 Task: Send an email with the signature Donald Hall with the subject 'Performance review' and the message 'Please let me know if you have any feedback on this proposal.' from softage.1@softage.net to softage.10@softage.net with an attached document Design_document.docx and move the email from Sent Items to the folder Mortgages
Action: Key pressed n
Screenshot: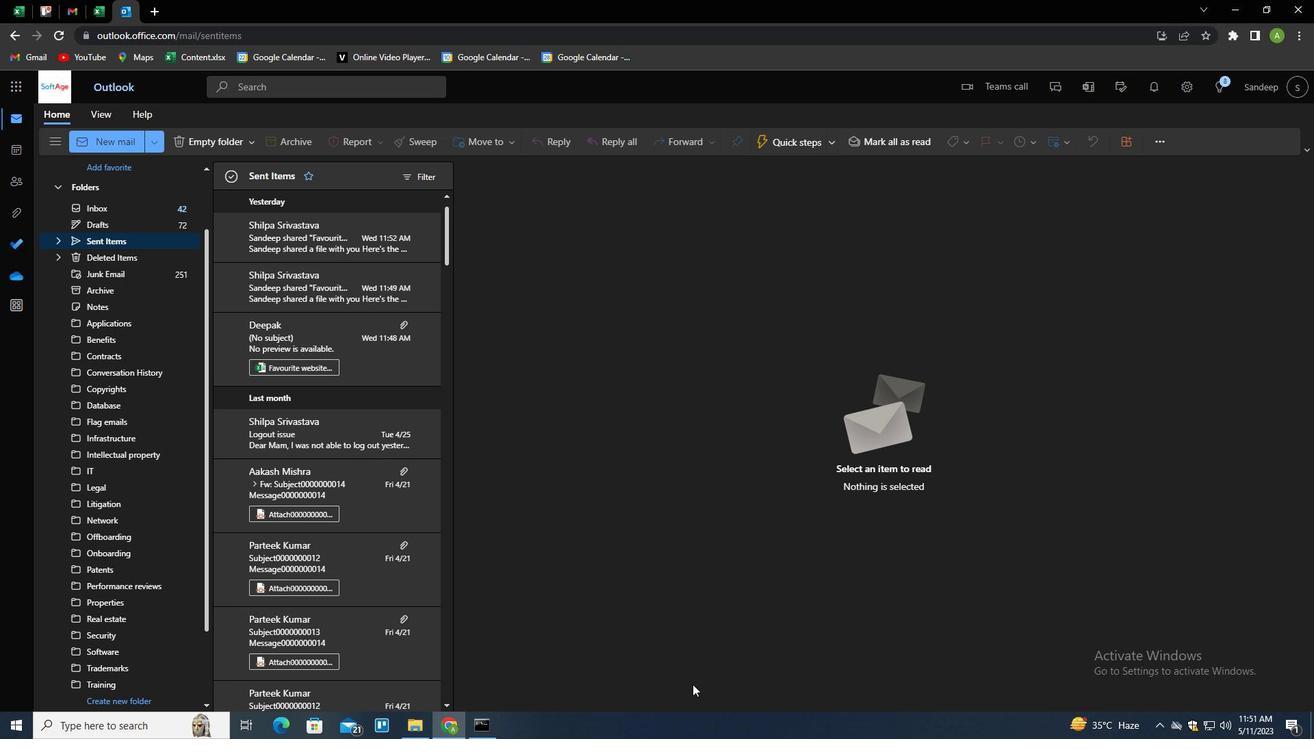 
Action: Mouse moved to (919, 142)
Screenshot: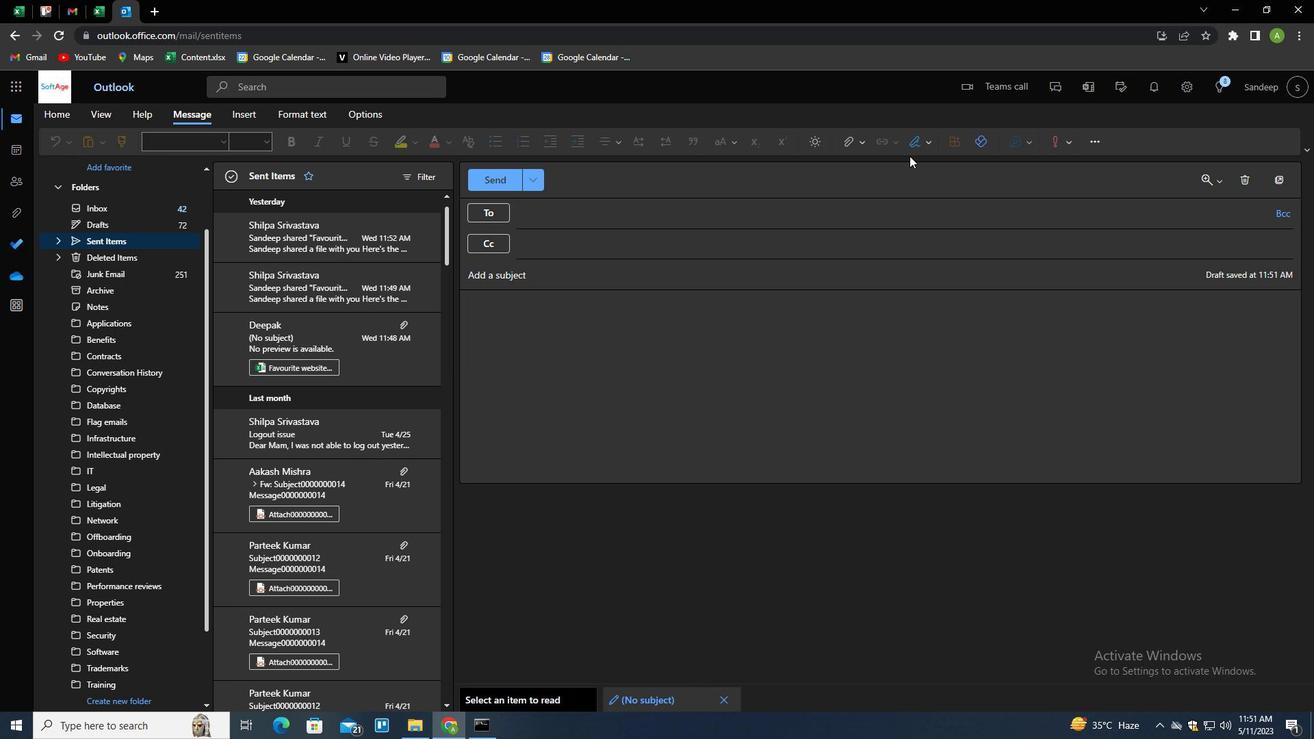 
Action: Mouse pressed left at (919, 142)
Screenshot: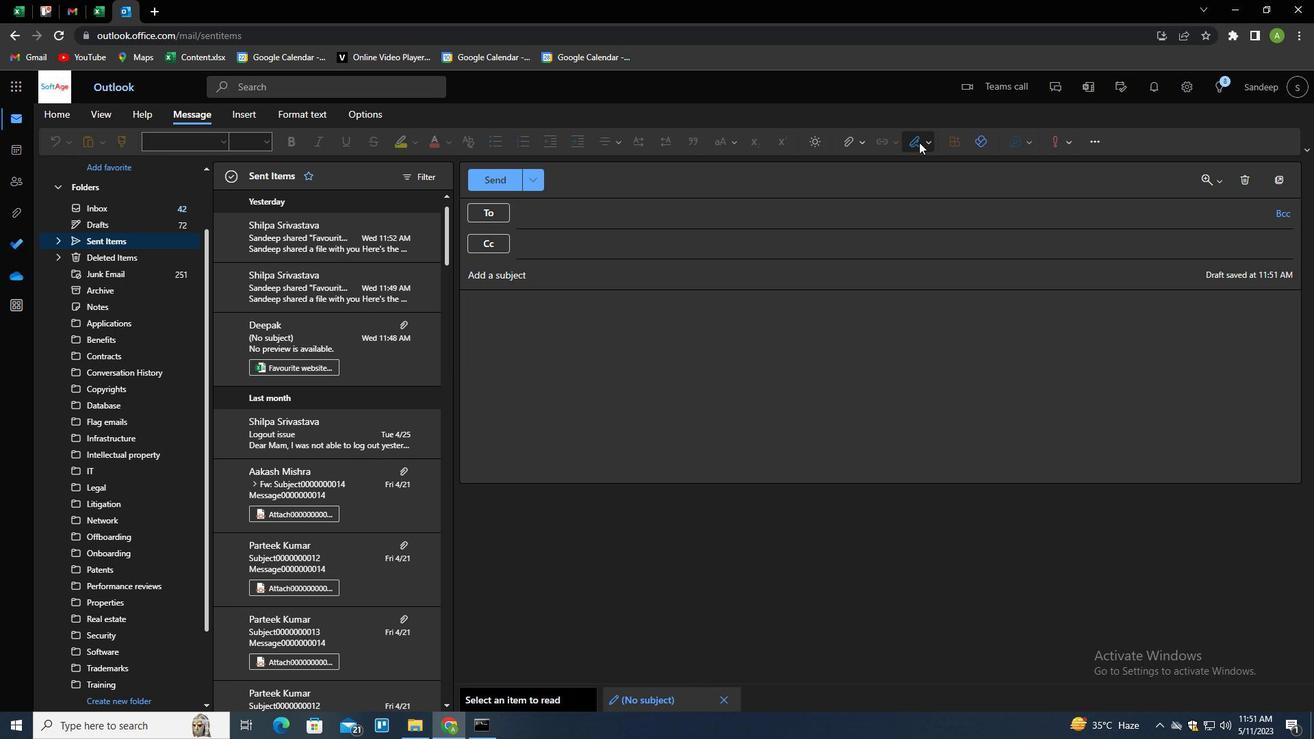 
Action: Mouse moved to (885, 197)
Screenshot: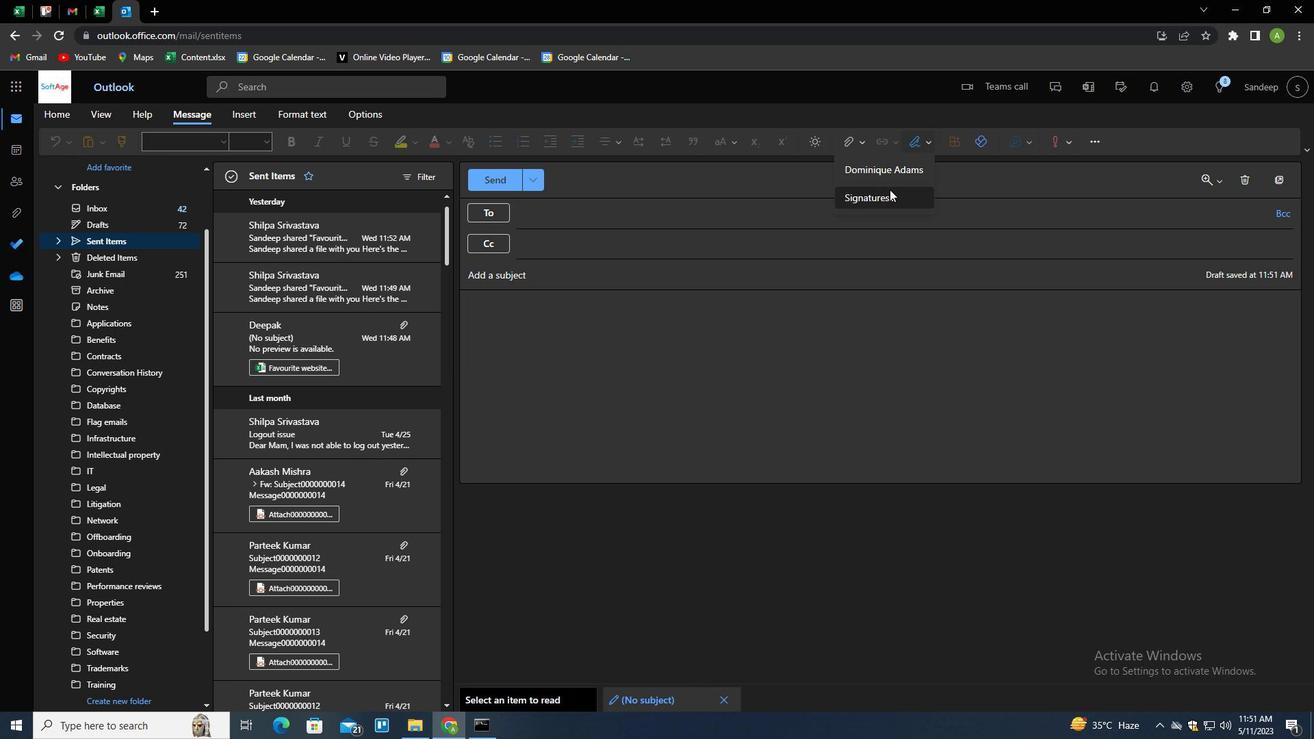 
Action: Mouse pressed left at (885, 197)
Screenshot: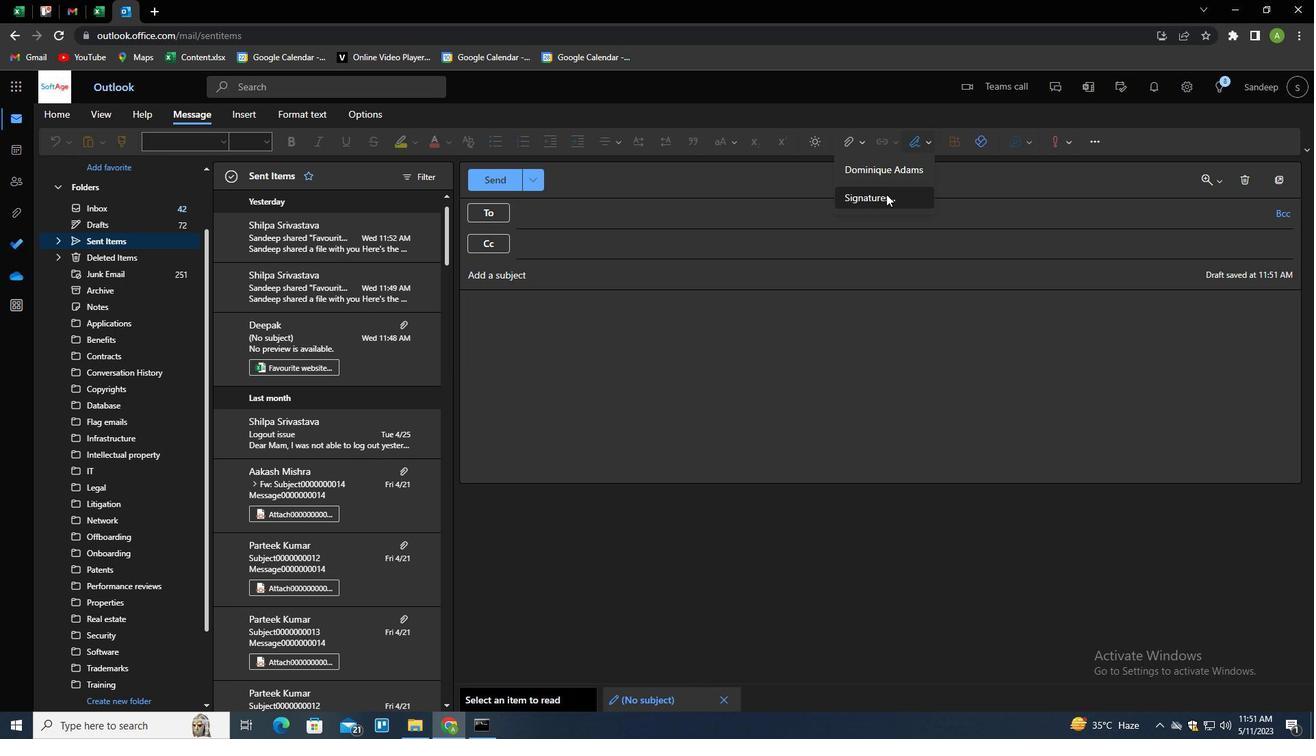 
Action: Mouse moved to (945, 253)
Screenshot: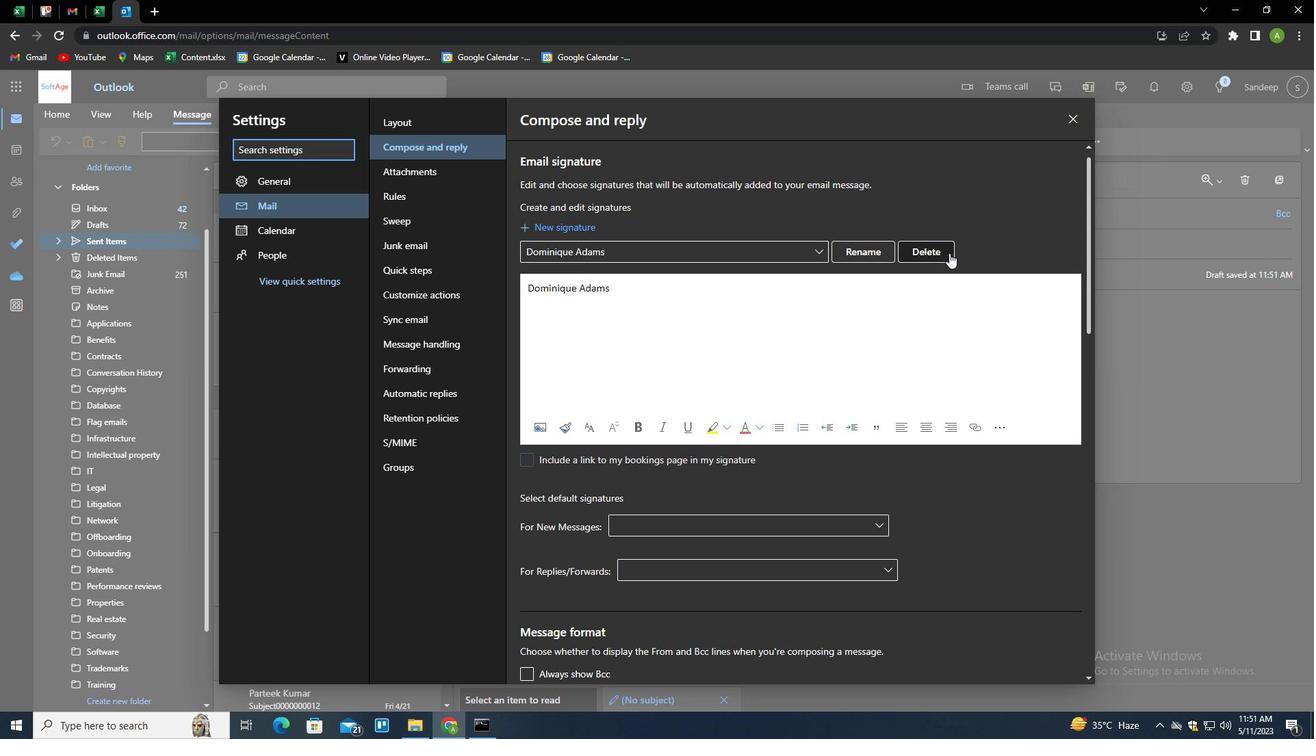 
Action: Mouse pressed left at (945, 253)
Screenshot: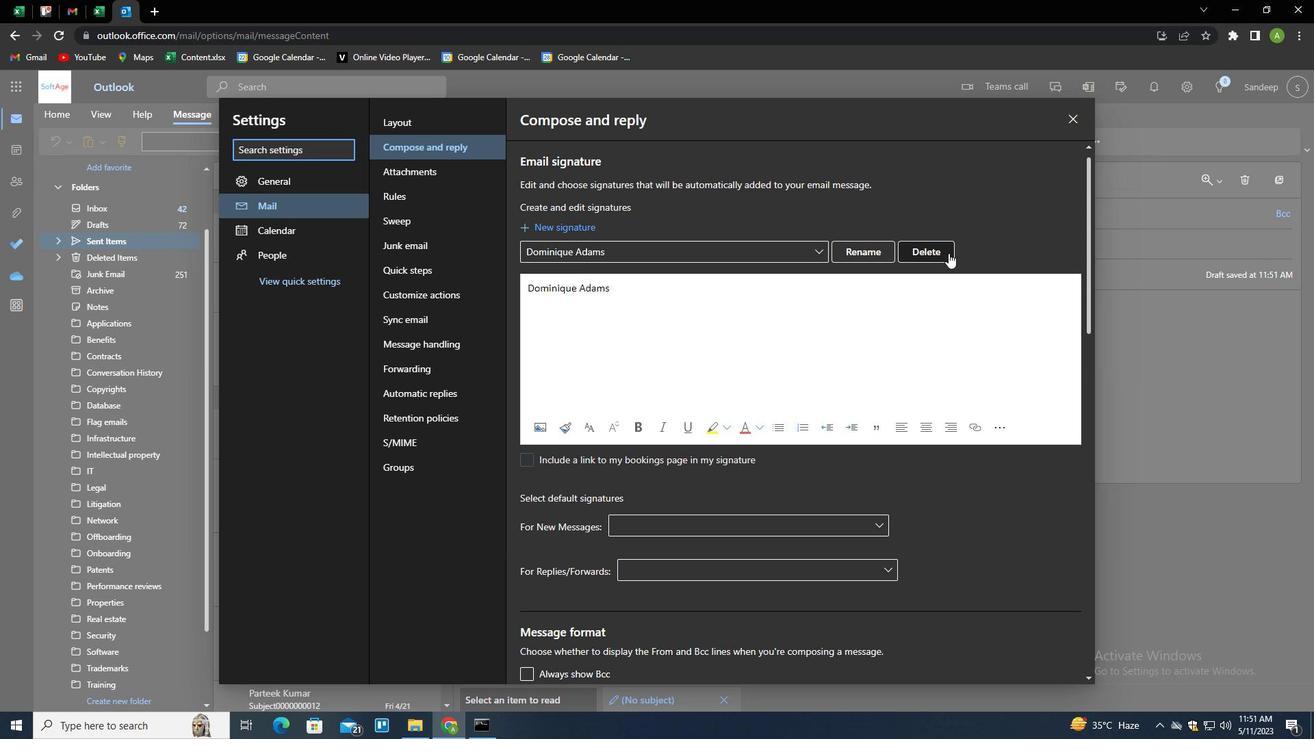 
Action: Mouse moved to (914, 253)
Screenshot: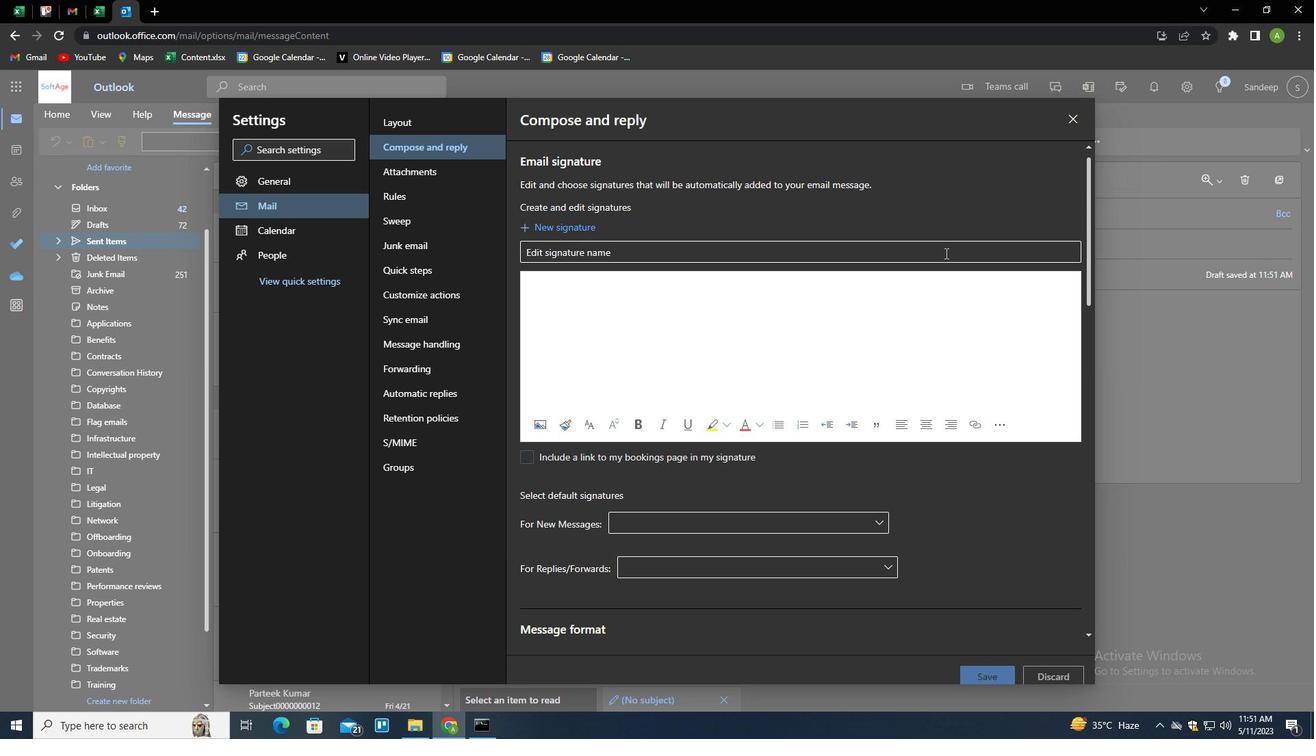 
Action: Mouse pressed left at (914, 253)
Screenshot: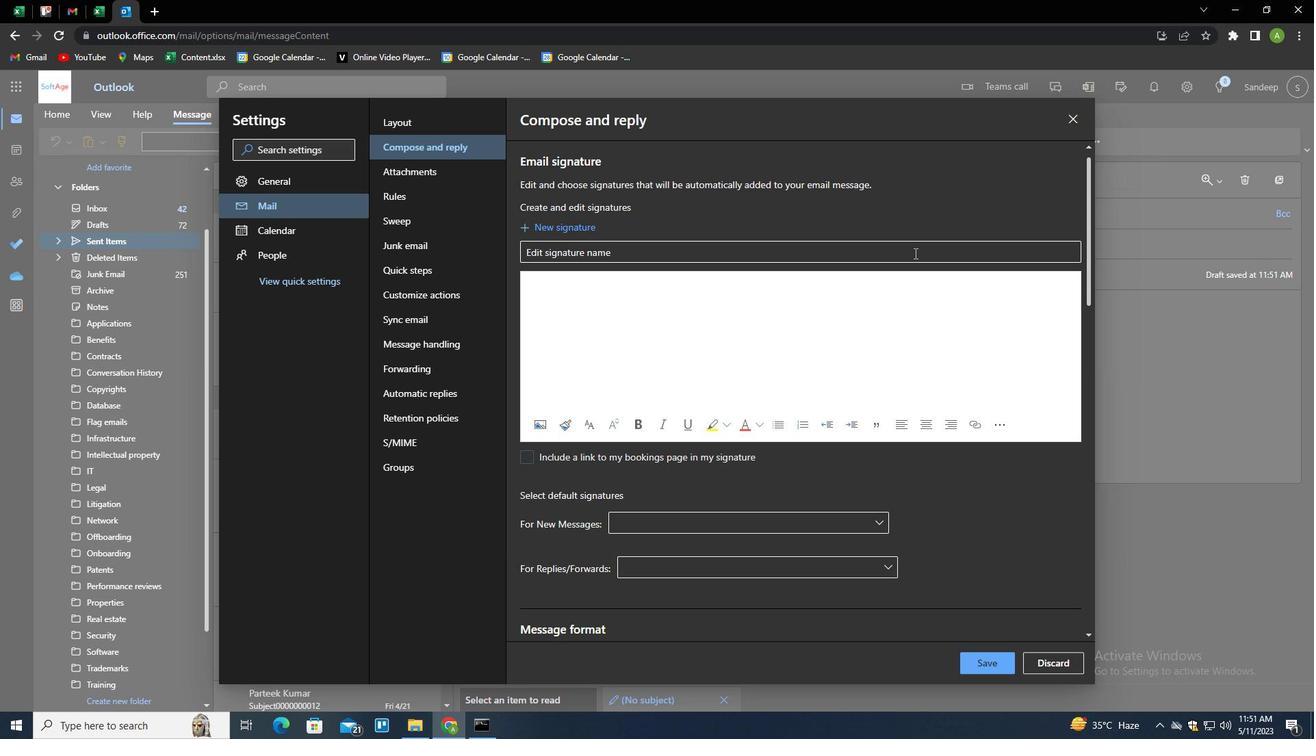 
Action: Key pressed <Key.shift>DONALD<Key.space><Key.shift>HALL<Key.tab><Key.shift>DONALD<Key.space><Key.shift>HALL<Key.backspace><Key.backspace><Key.backspace><Key.backspace><Key.shift>HALL
Screenshot: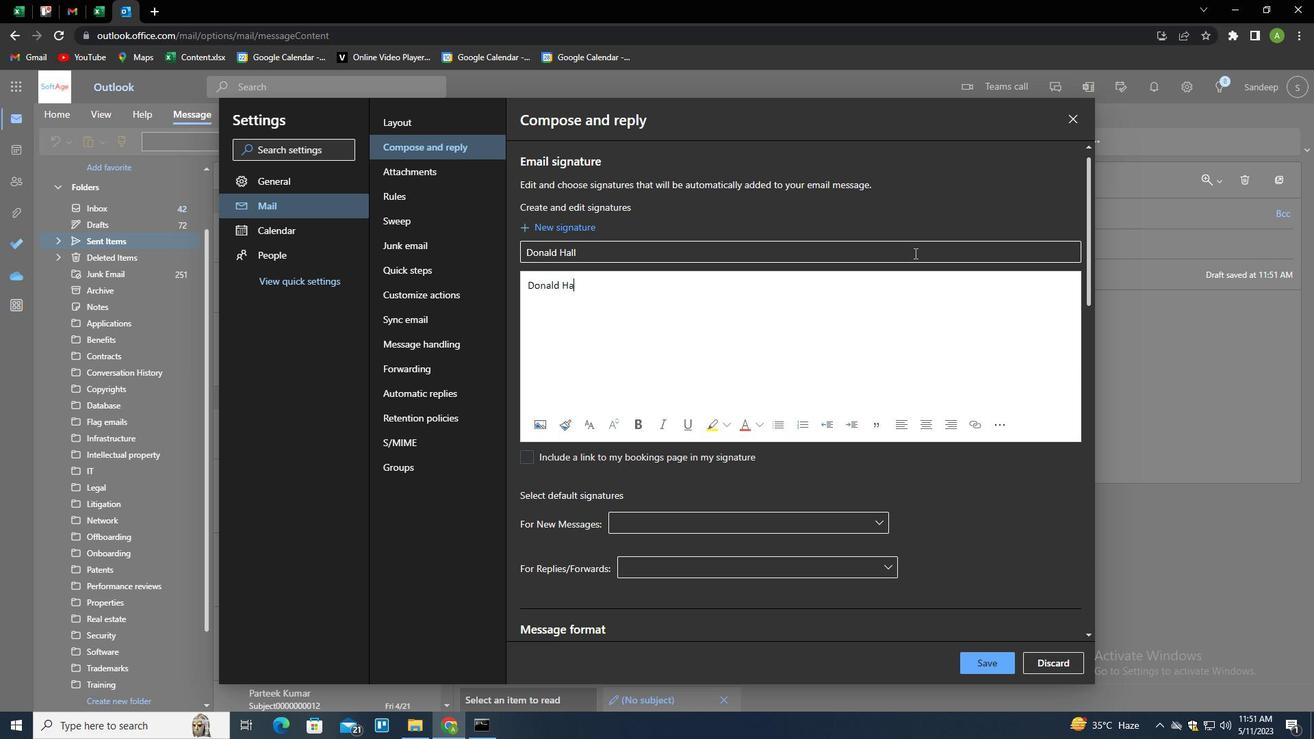 
Action: Mouse moved to (983, 657)
Screenshot: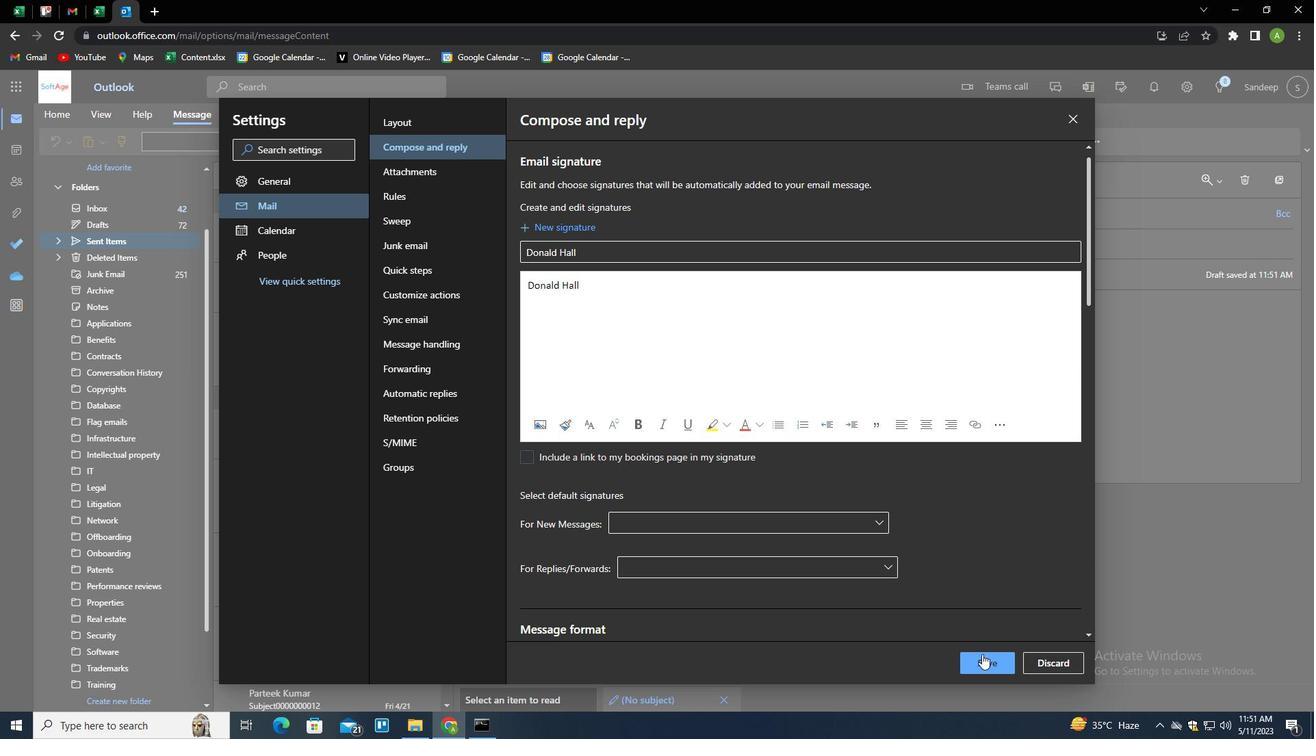 
Action: Mouse pressed left at (983, 657)
Screenshot: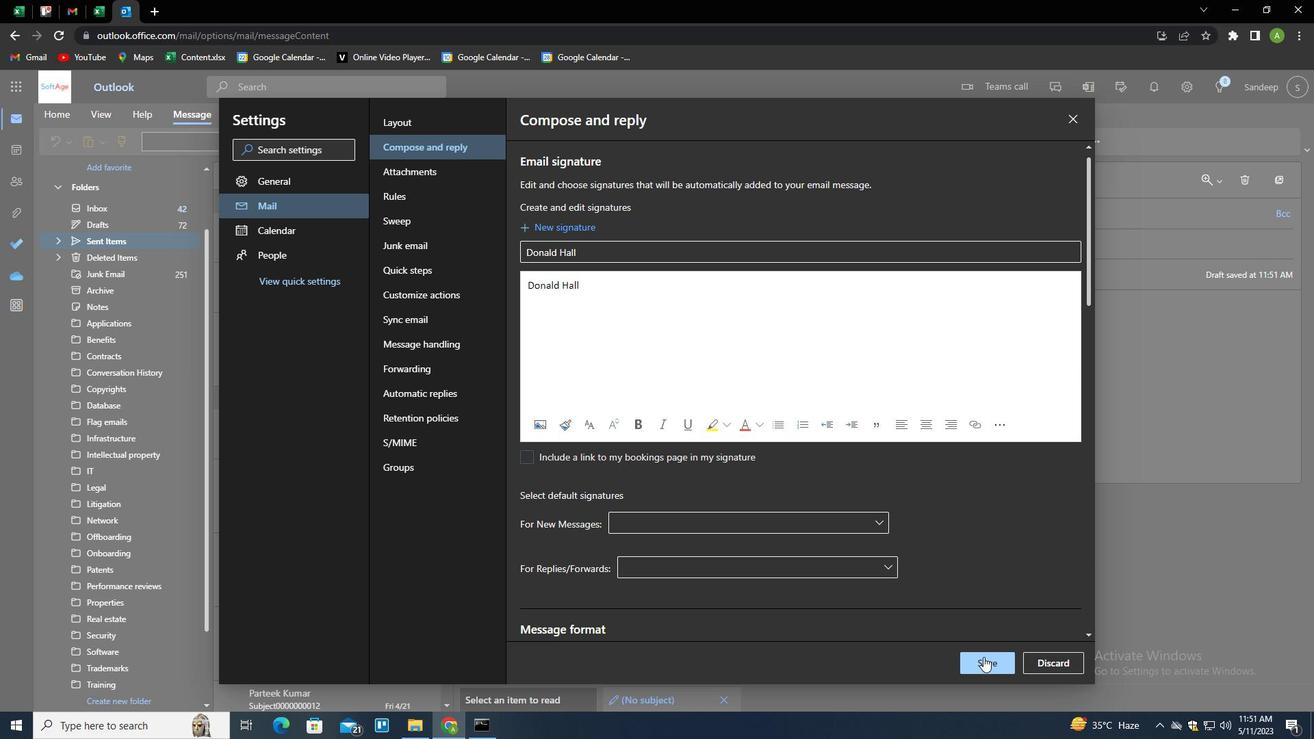 
Action: Mouse moved to (1116, 367)
Screenshot: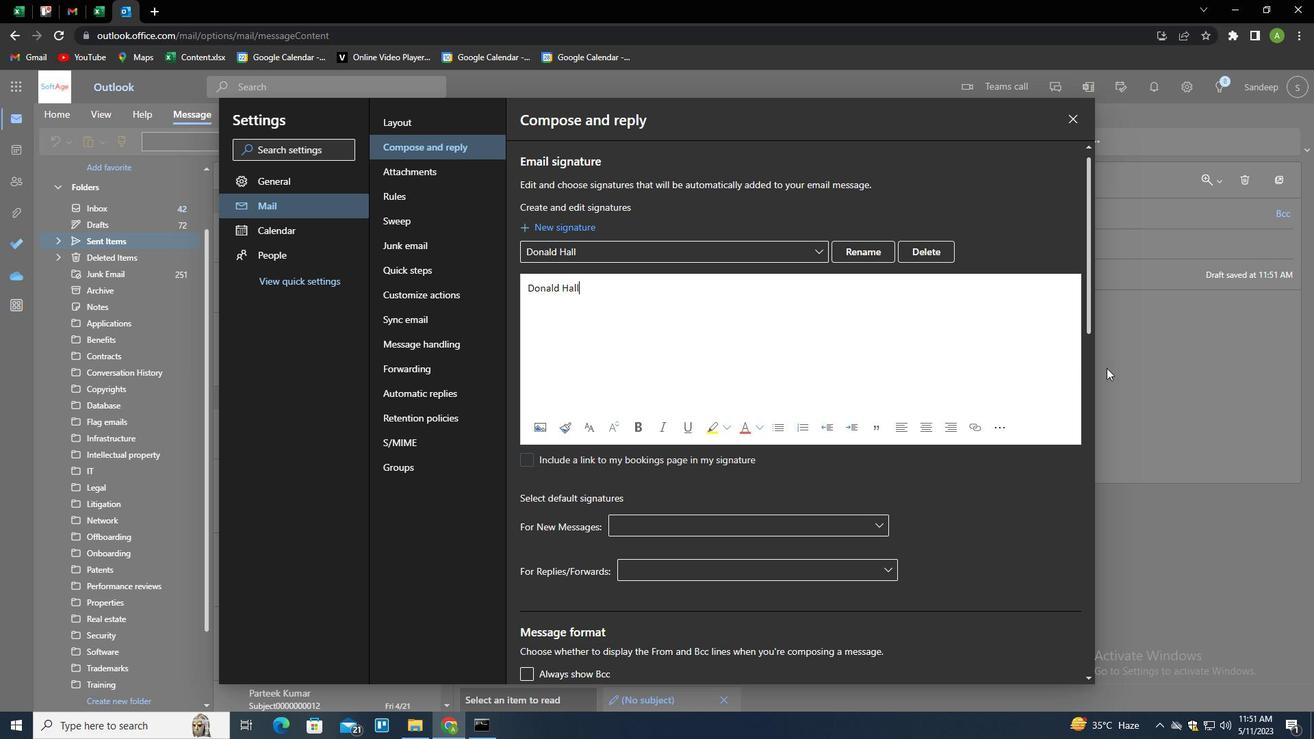 
Action: Mouse pressed left at (1116, 367)
Screenshot: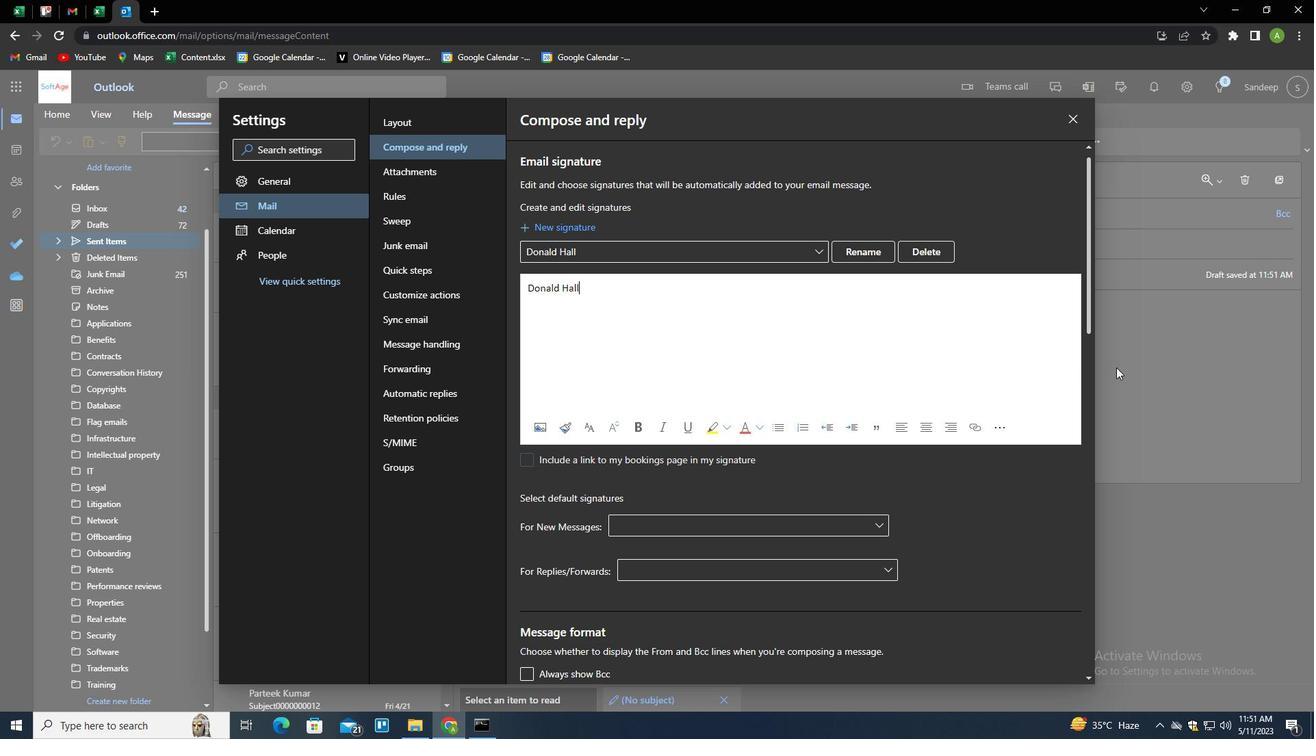 
Action: Mouse moved to (923, 149)
Screenshot: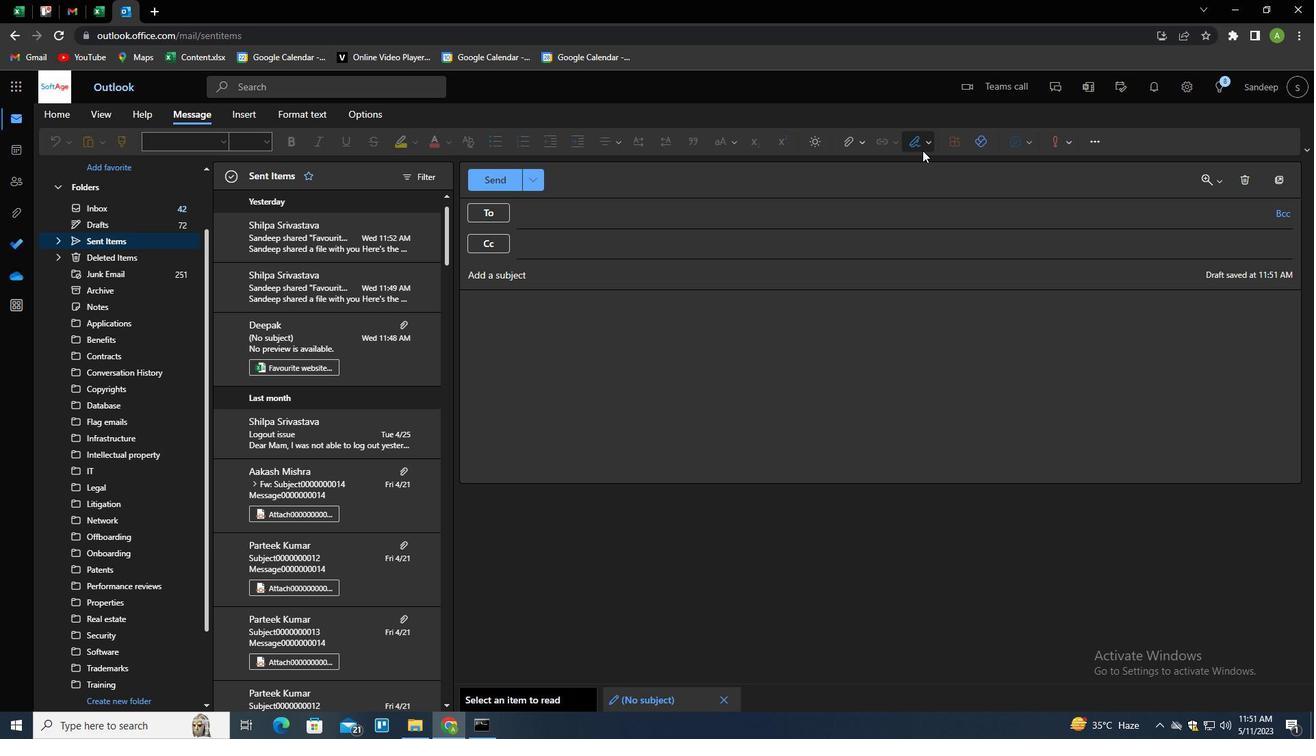 
Action: Mouse pressed left at (923, 149)
Screenshot: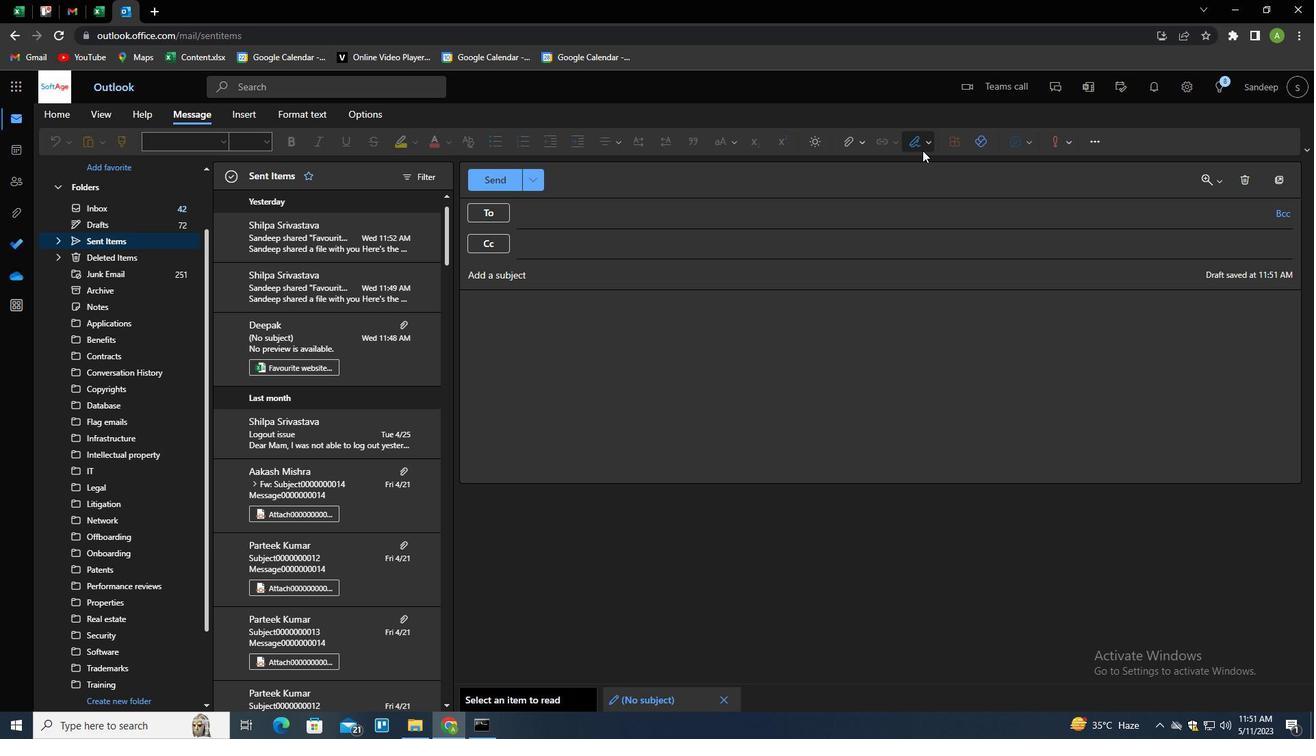 
Action: Mouse moved to (911, 166)
Screenshot: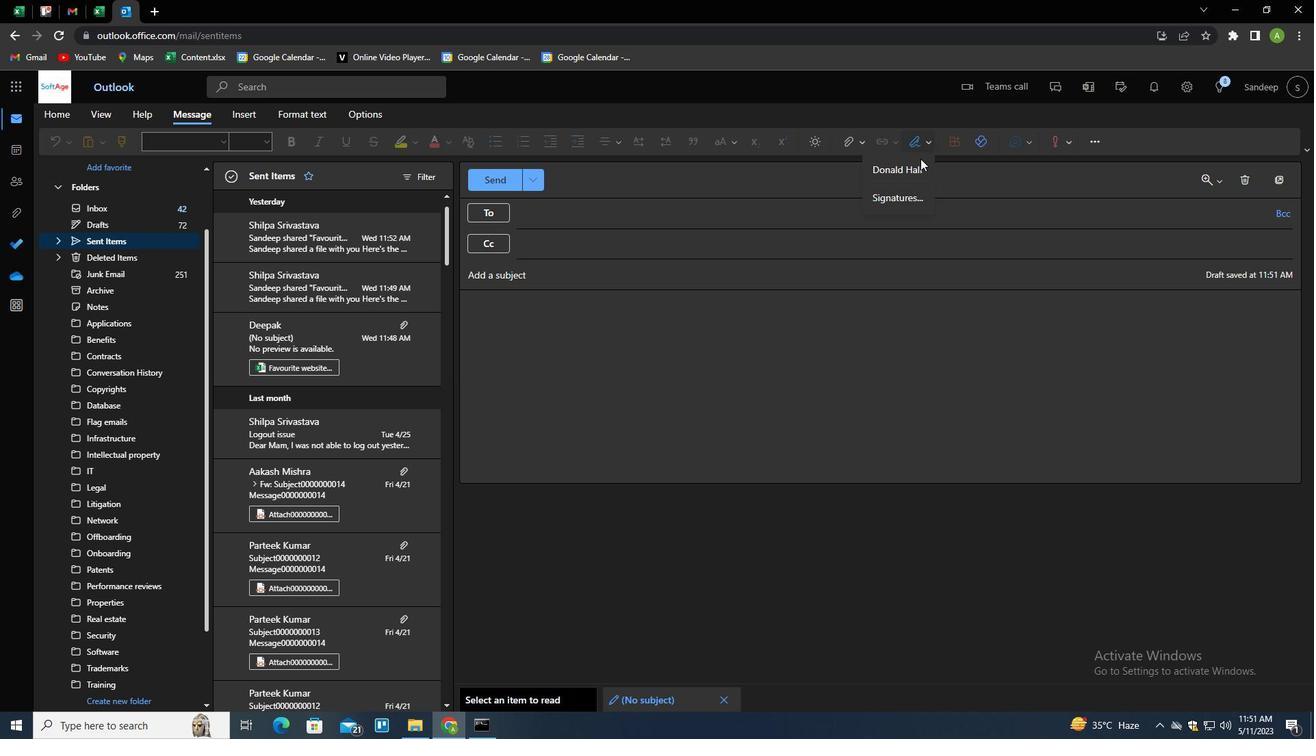 
Action: Mouse pressed left at (911, 166)
Screenshot: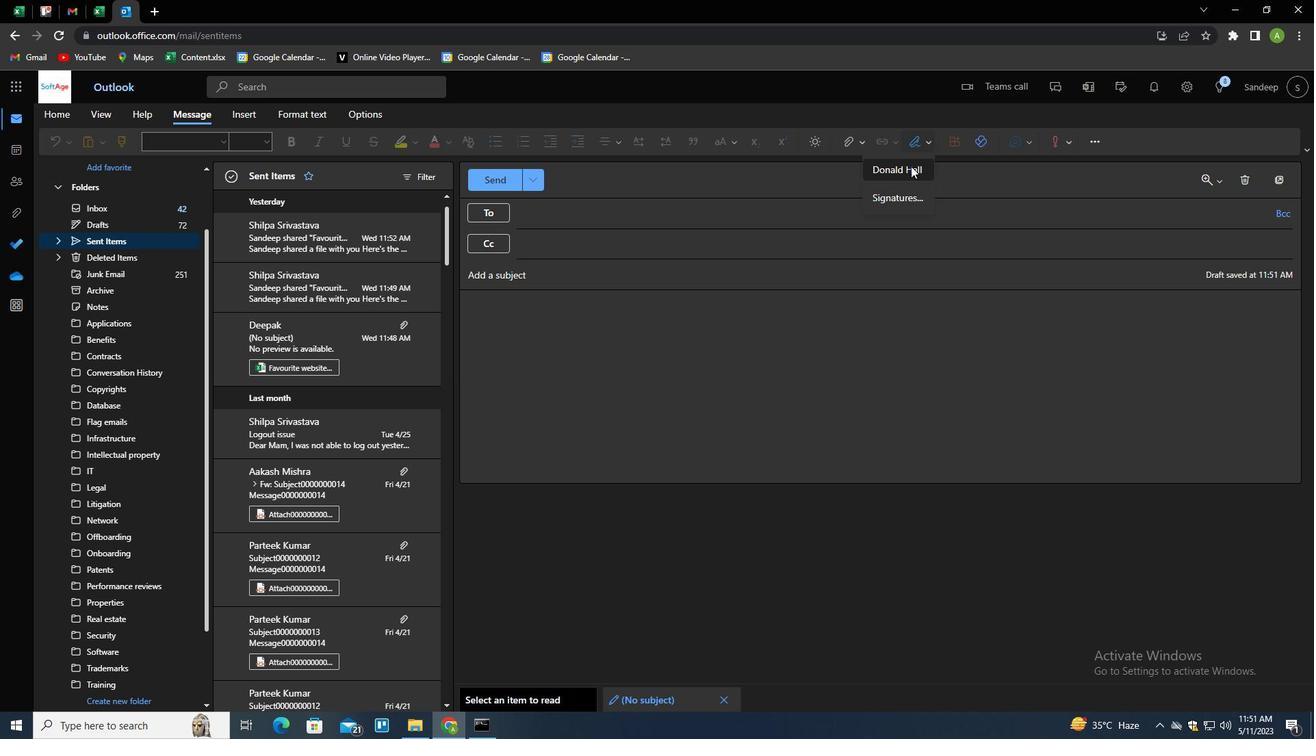 
Action: Mouse moved to (586, 274)
Screenshot: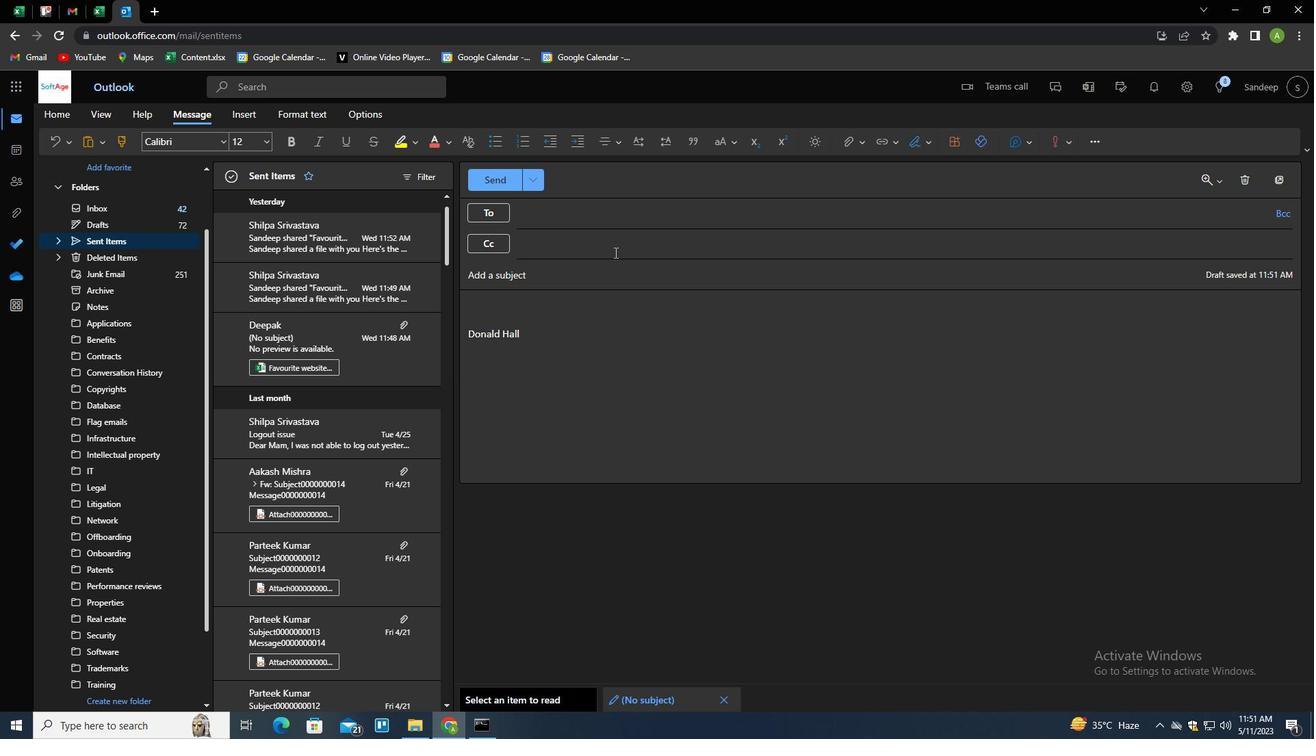 
Action: Mouse pressed left at (586, 274)
Screenshot: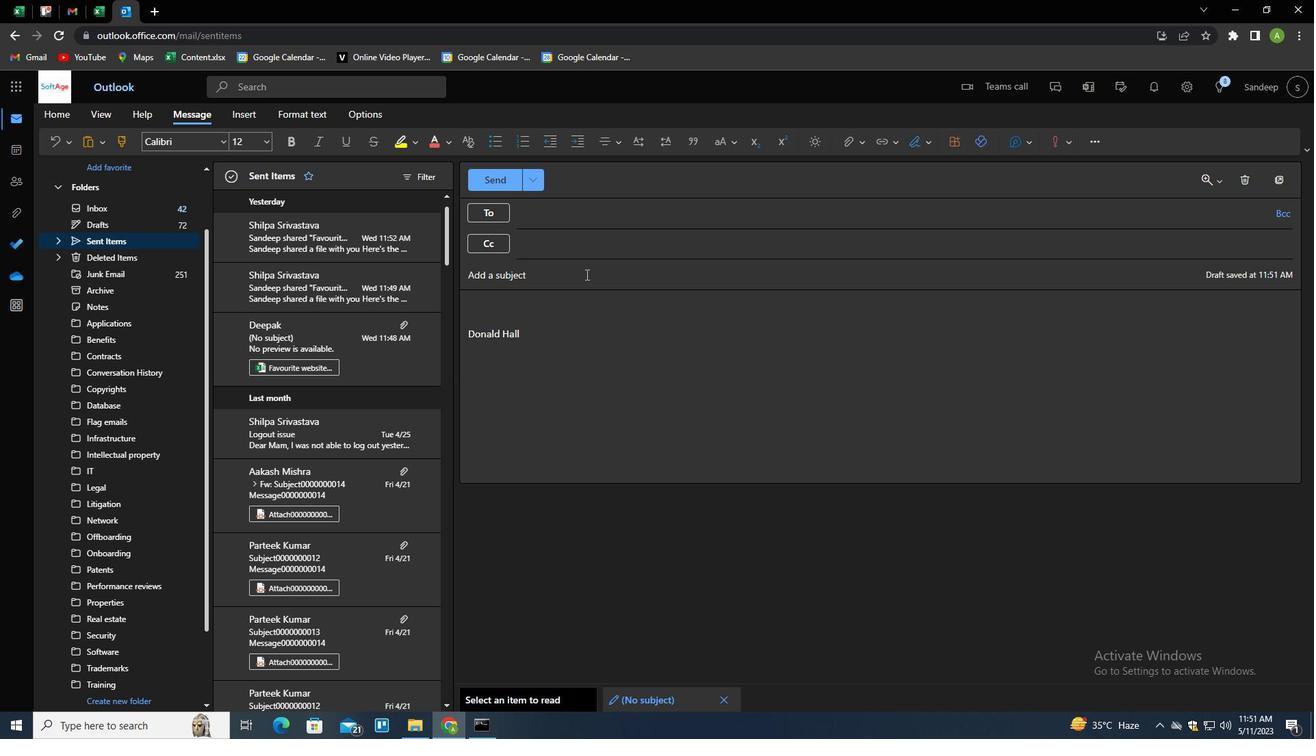 
Action: Key pressed <Key.shift>PERFORMANCE<Key.space>REVIEW
Screenshot: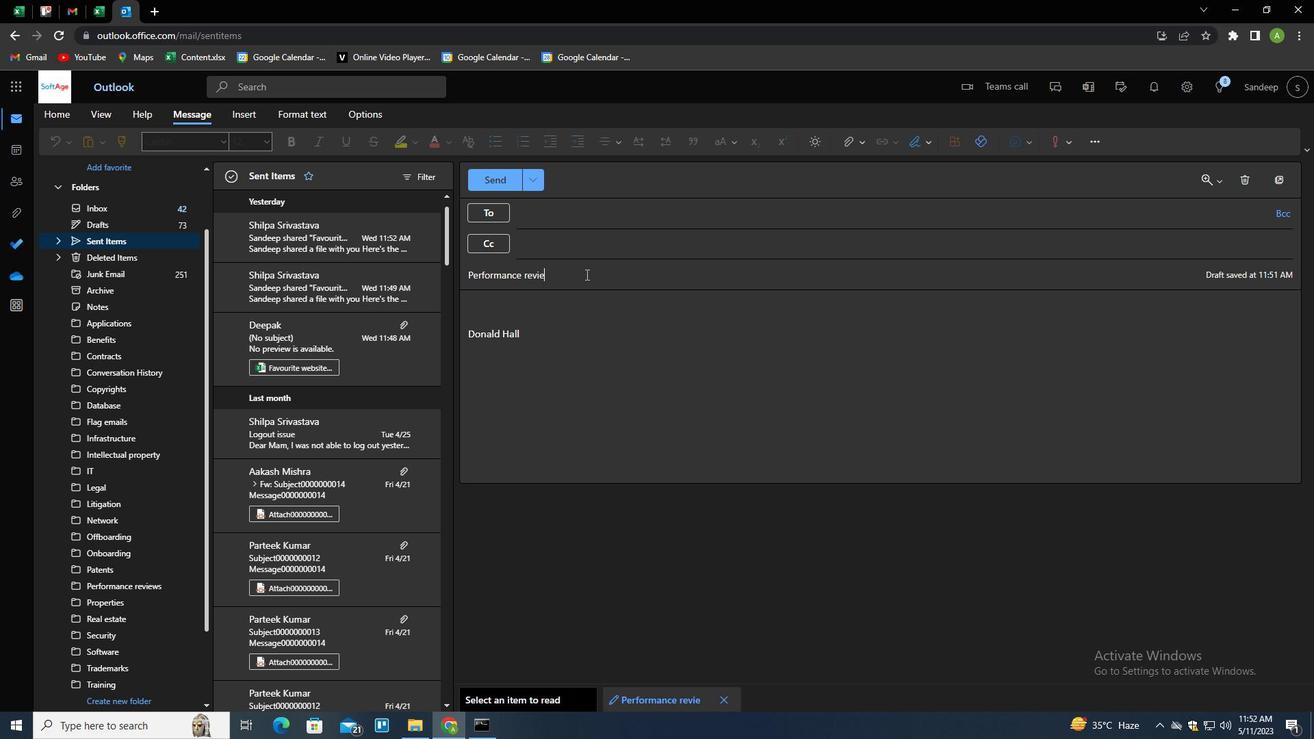 
Action: Mouse moved to (558, 336)
Screenshot: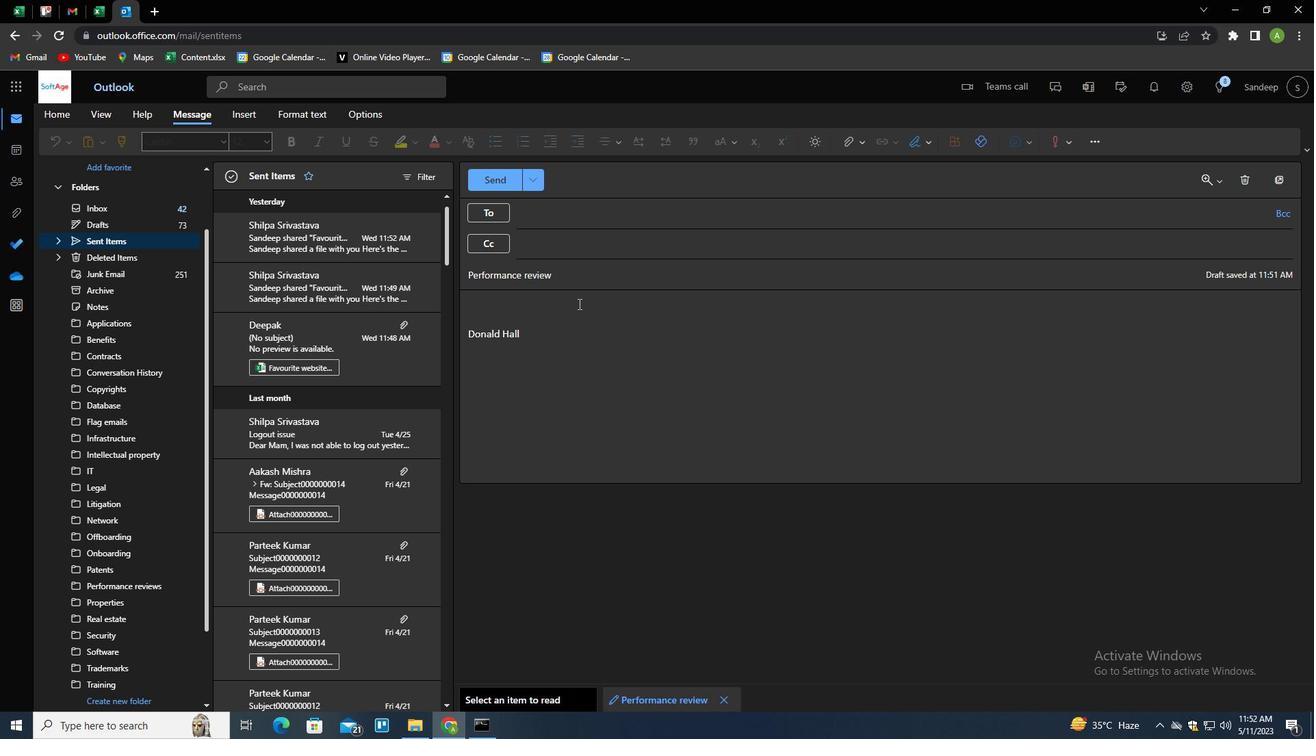 
Action: Mouse pressed left at (558, 336)
Screenshot: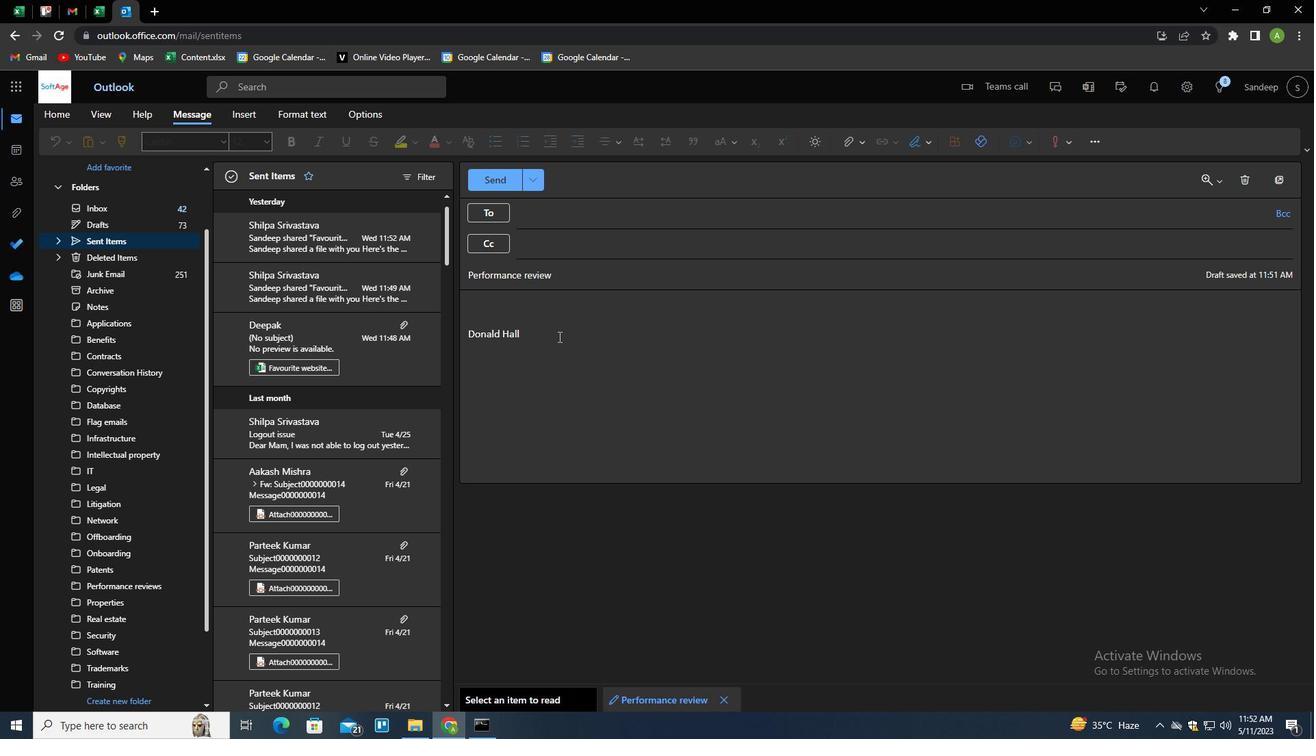 
Action: Mouse moved to (558, 336)
Screenshot: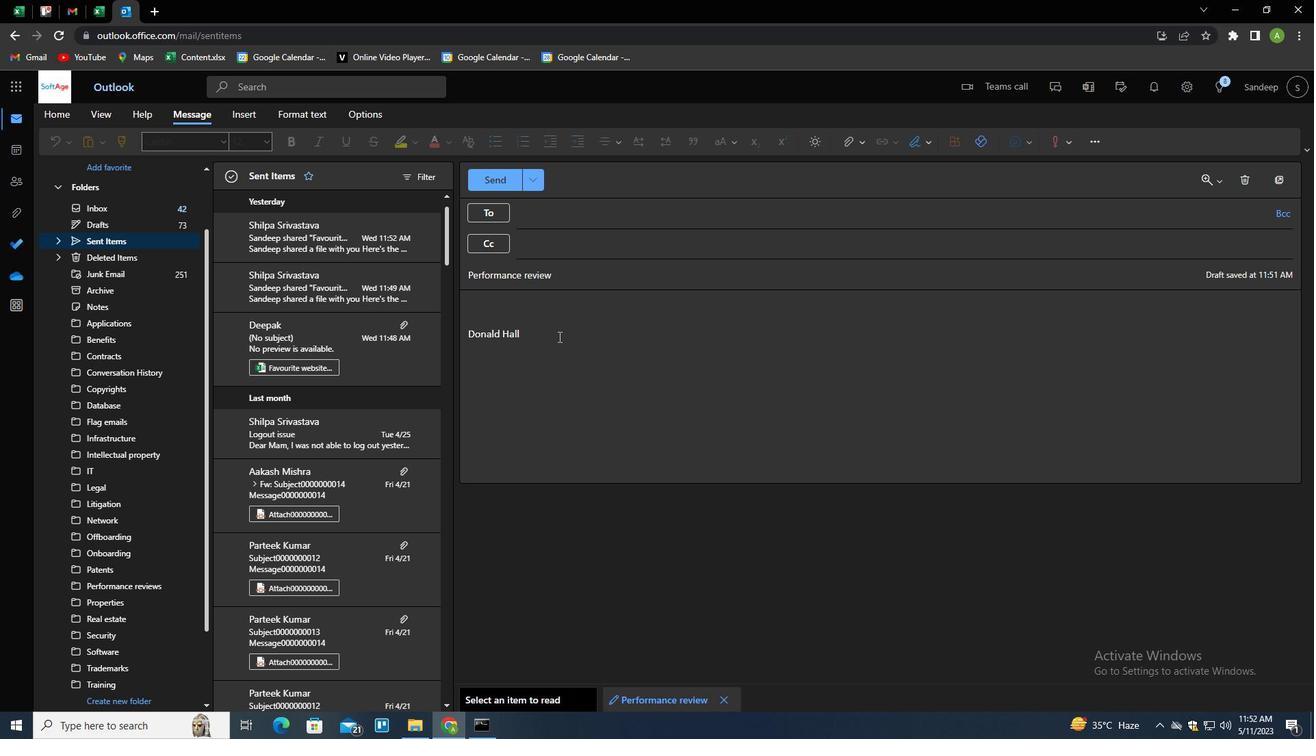 
Action: Key pressed <Key.enter><Key.shift>PLEASE<Key.space>LET<Key.space>ME<Key.space>KNOW<Key.space>IF<Key.space>YOU<Key.space>HAVE<Key.space>ANY<Key.space>D<Key.backspace>FEEDBACK<Key.space>ON<Key.space>THIS<Key.space>PROPOSAL.
Screenshot: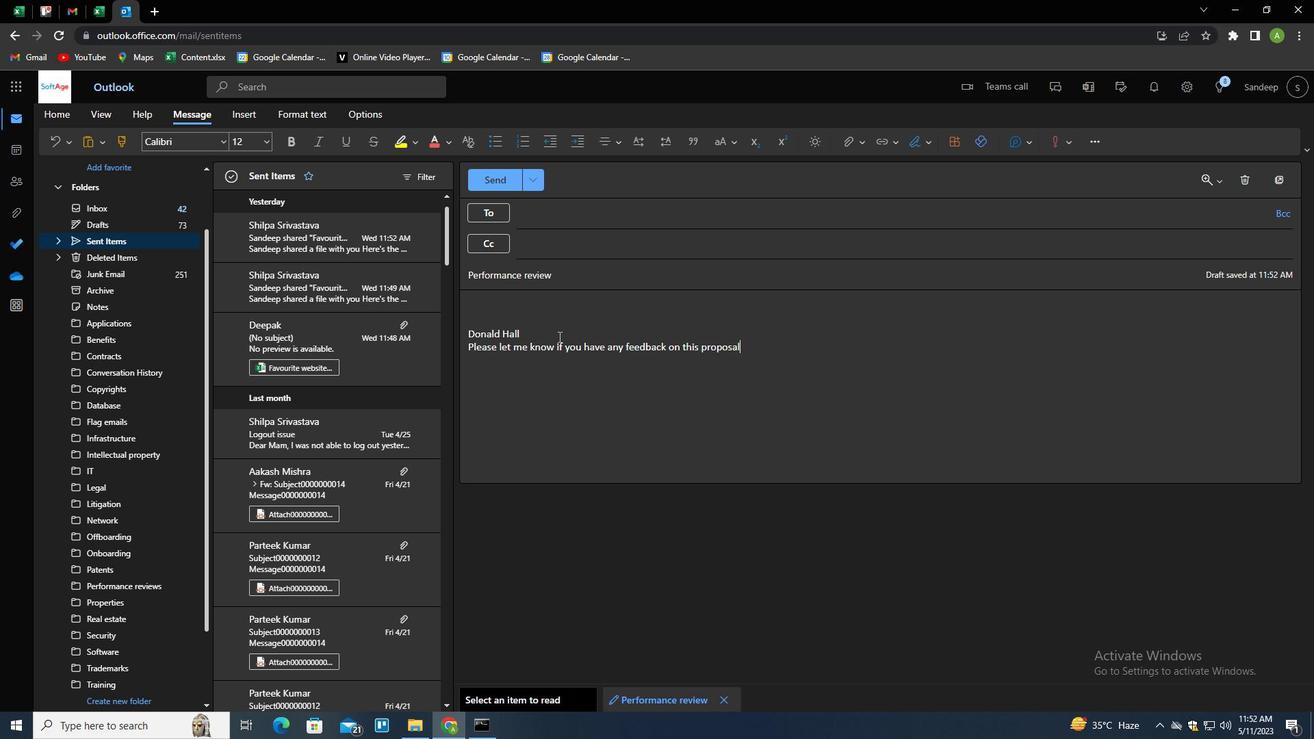 
Action: Mouse moved to (563, 216)
Screenshot: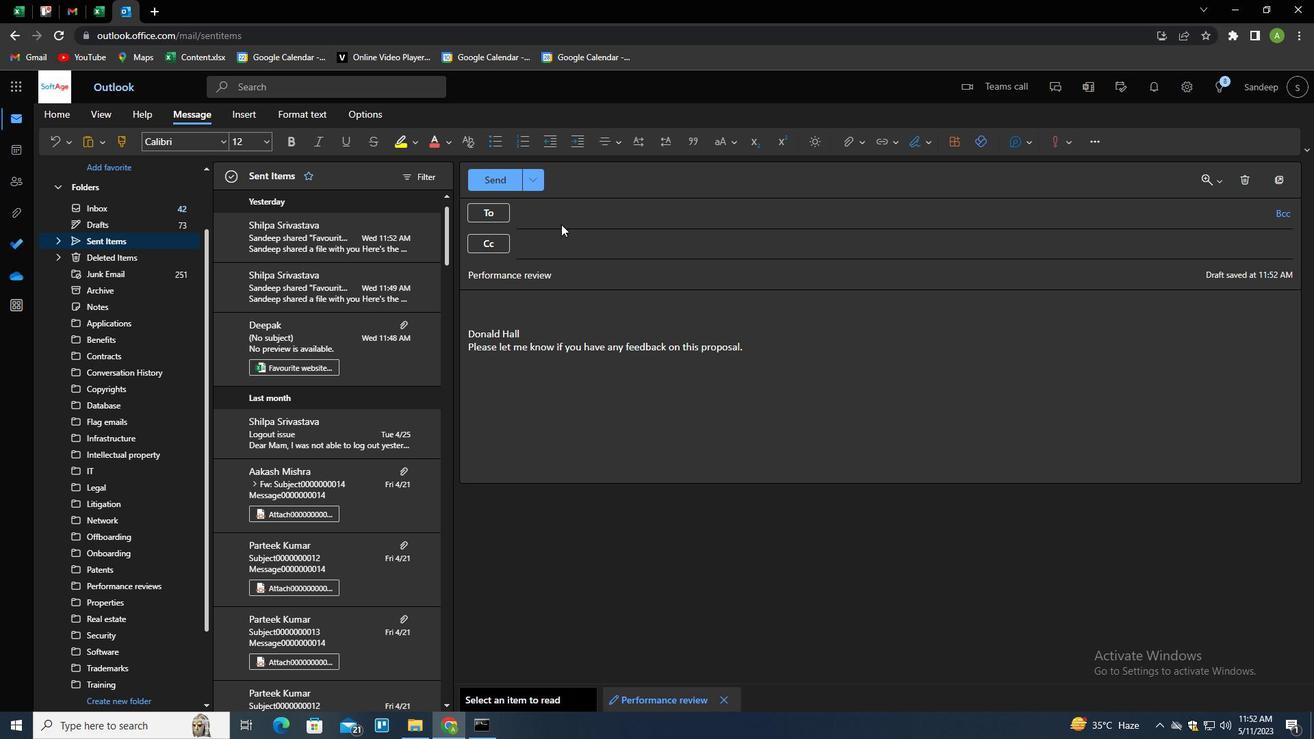 
Action: Mouse pressed left at (563, 216)
Screenshot: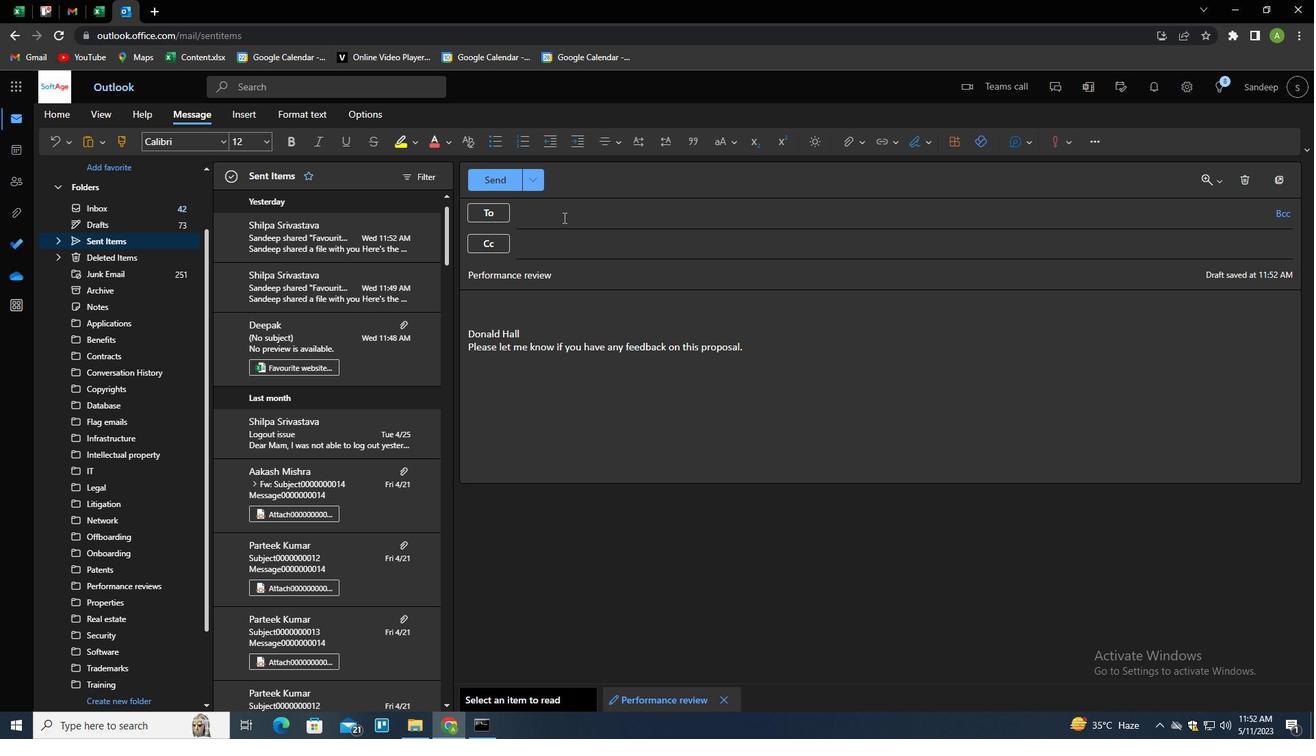 
Action: Key pressed SOFTAGE.10SOFTA<Key.backspace><Key.backspace><Key.backspace><Key.backspace><Key.backspace><Key.shift>@SOFTAGE.NET<Key.enter>
Screenshot: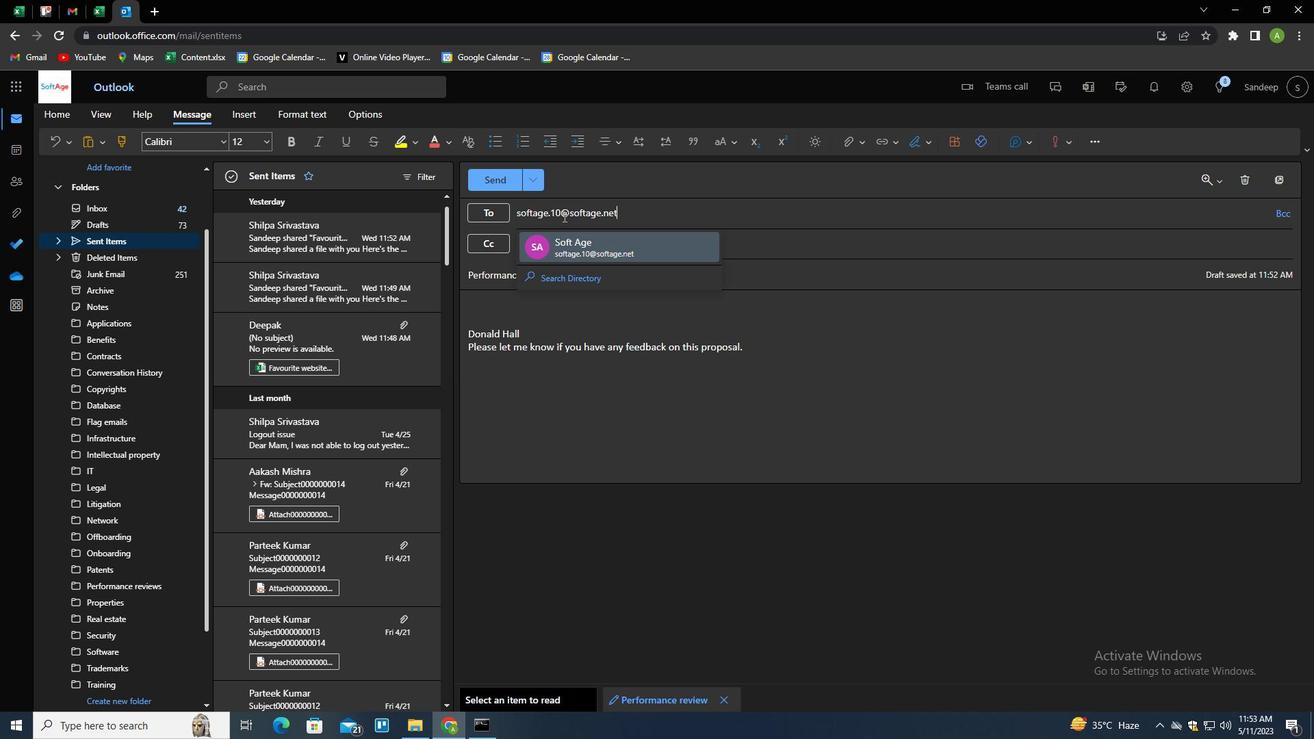 
Action: Mouse scrolled (563, 215) with delta (0, 0)
Screenshot: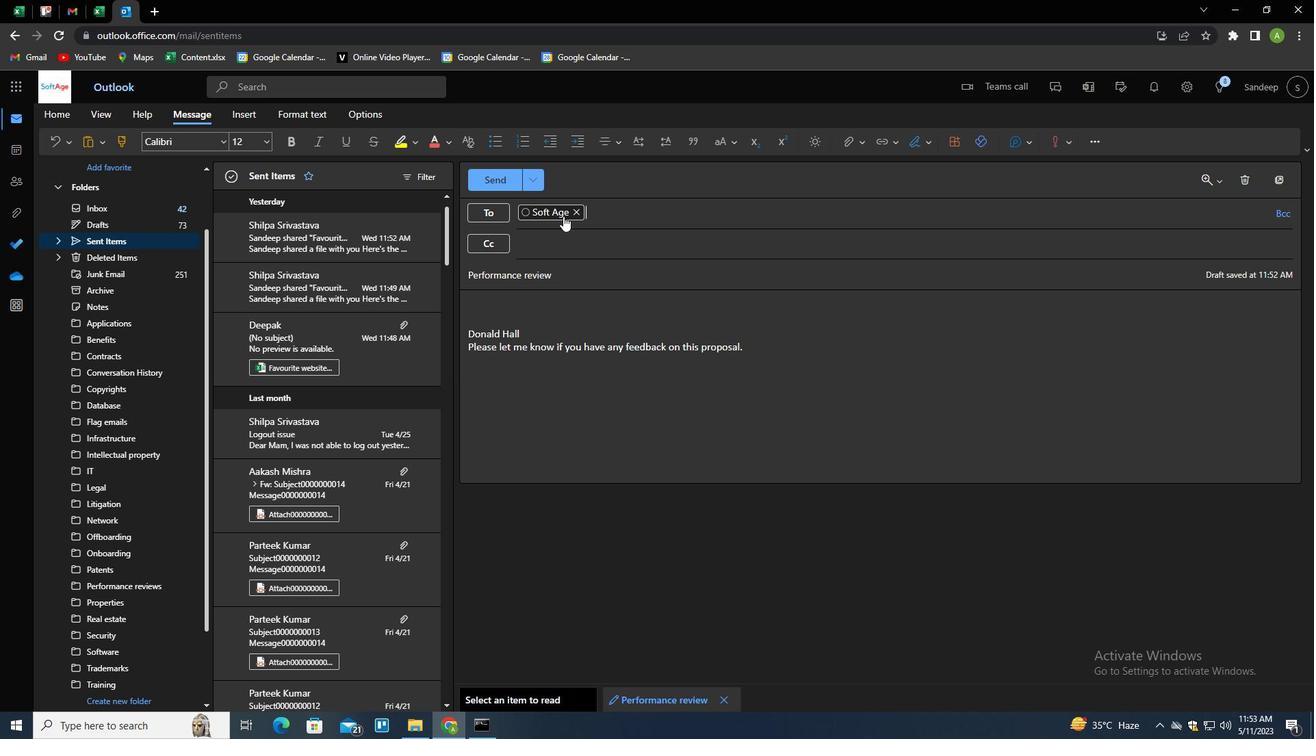 
Action: Mouse scrolled (563, 215) with delta (0, 0)
Screenshot: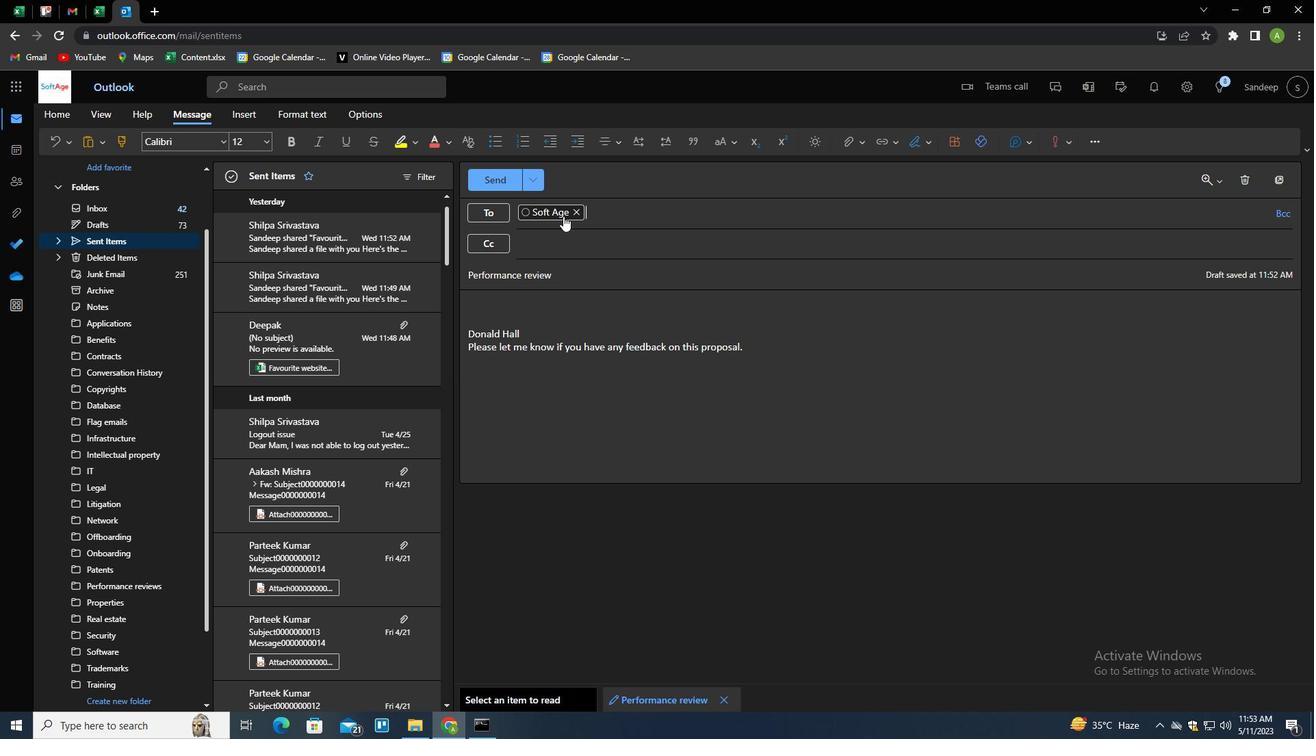 
Action: Mouse moved to (853, 144)
Screenshot: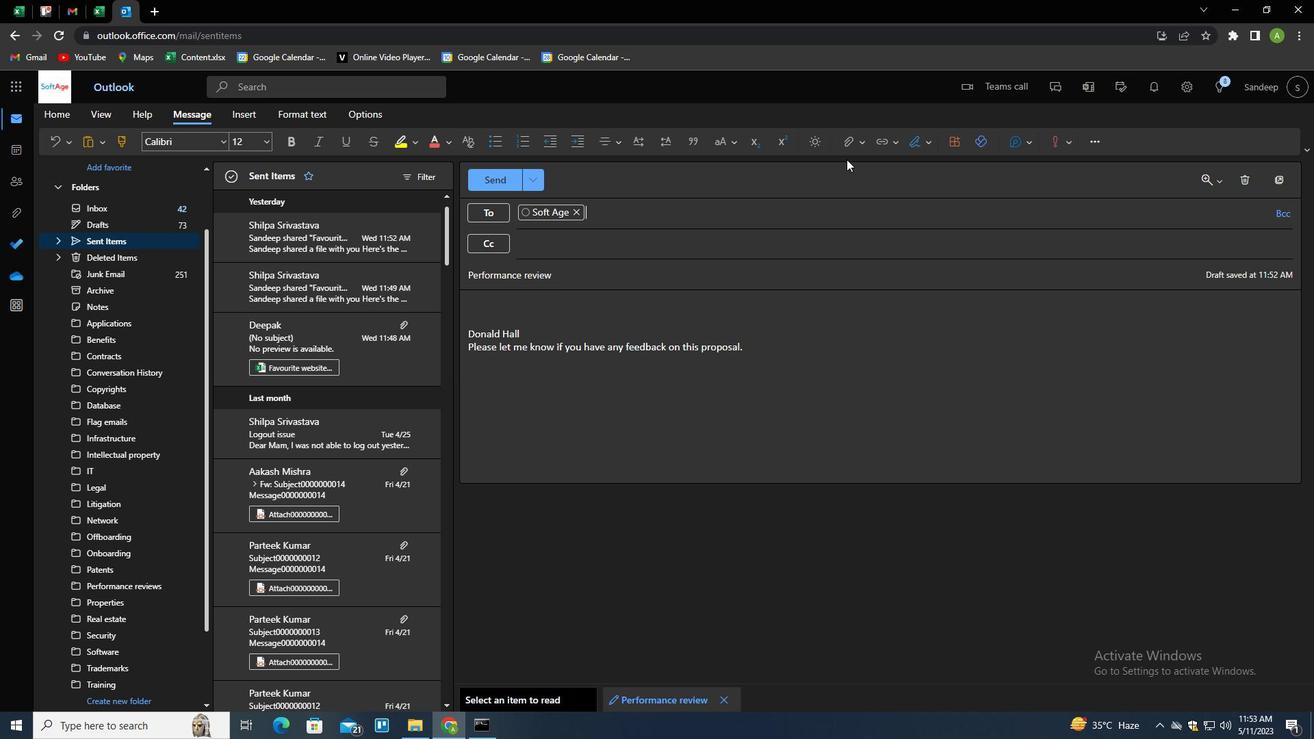
Action: Mouse pressed left at (853, 144)
Screenshot: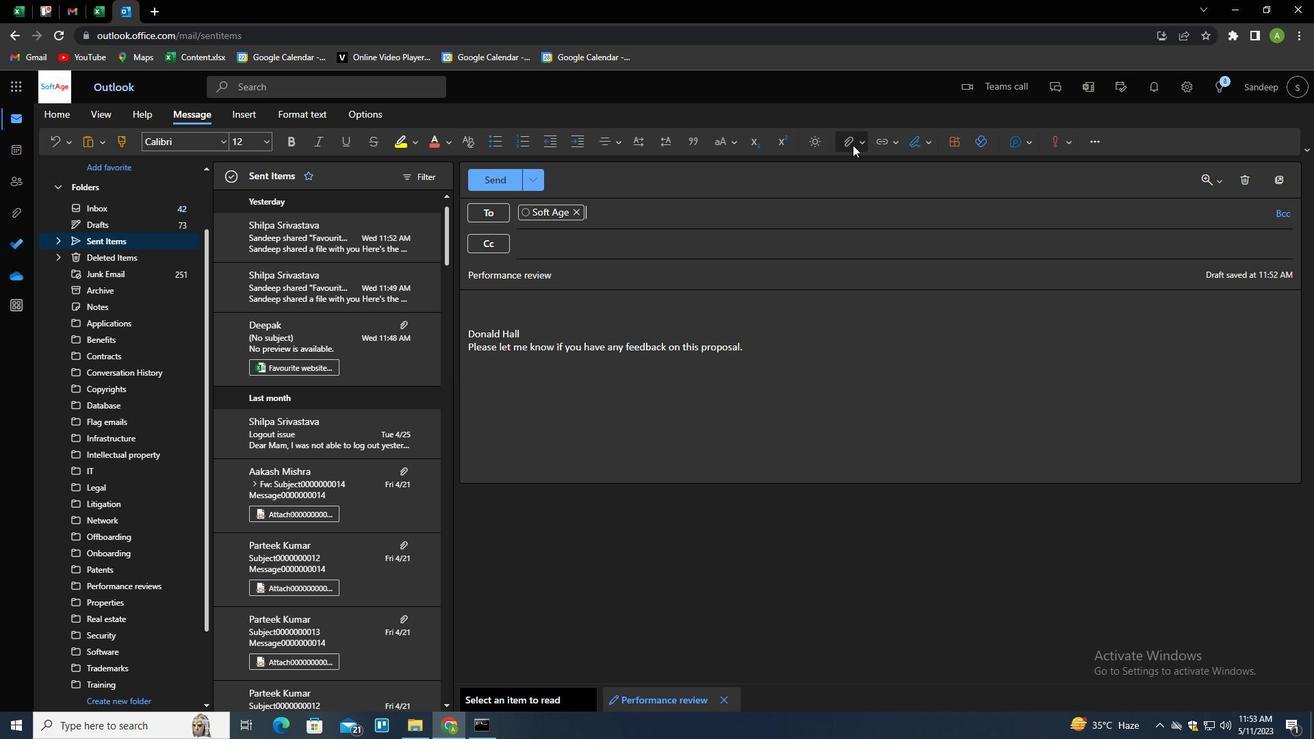 
Action: Mouse moved to (794, 169)
Screenshot: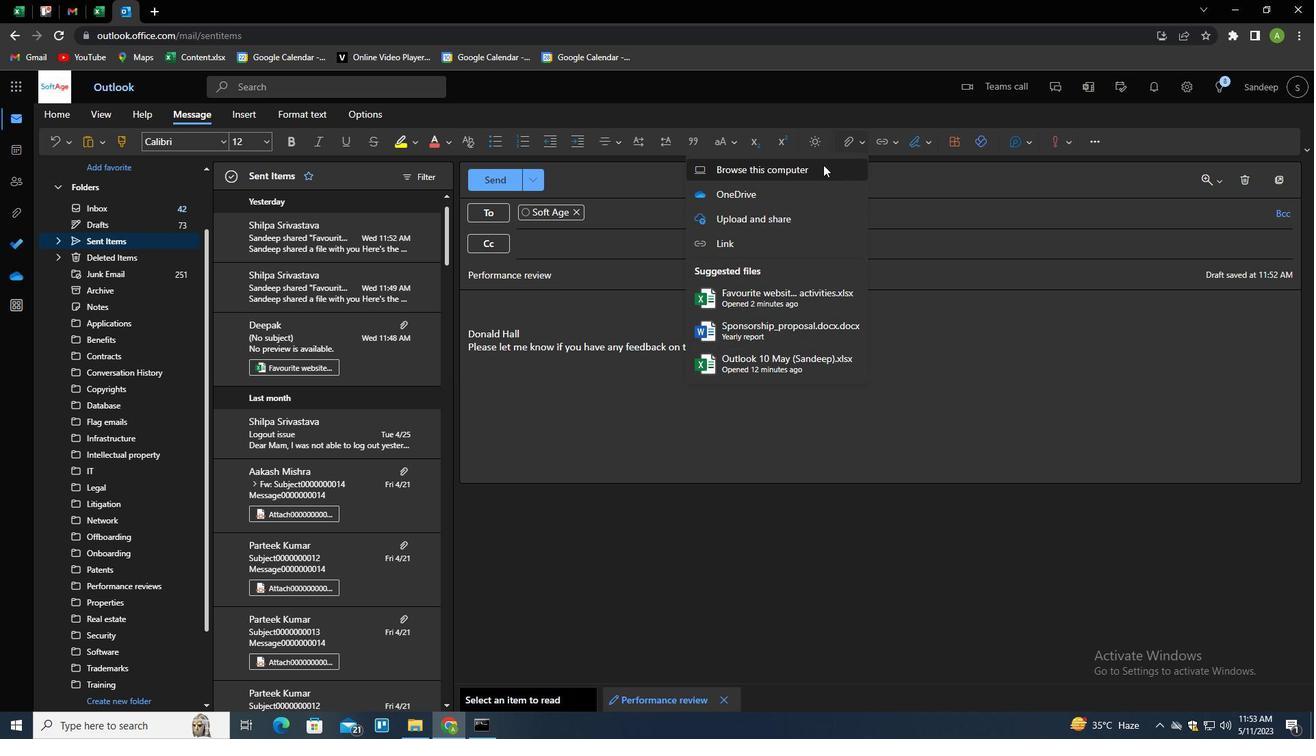 
Action: Mouse pressed left at (794, 169)
Screenshot: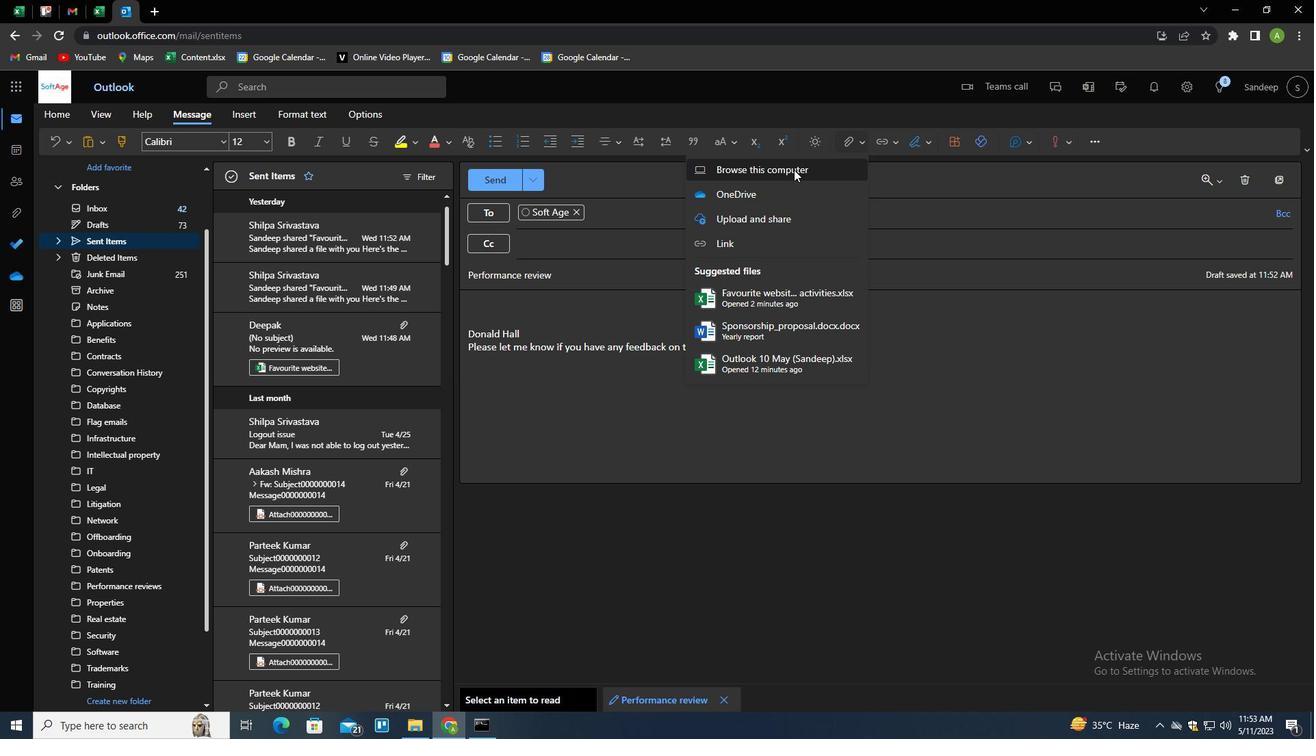 
Action: Mouse moved to (215, 146)
Screenshot: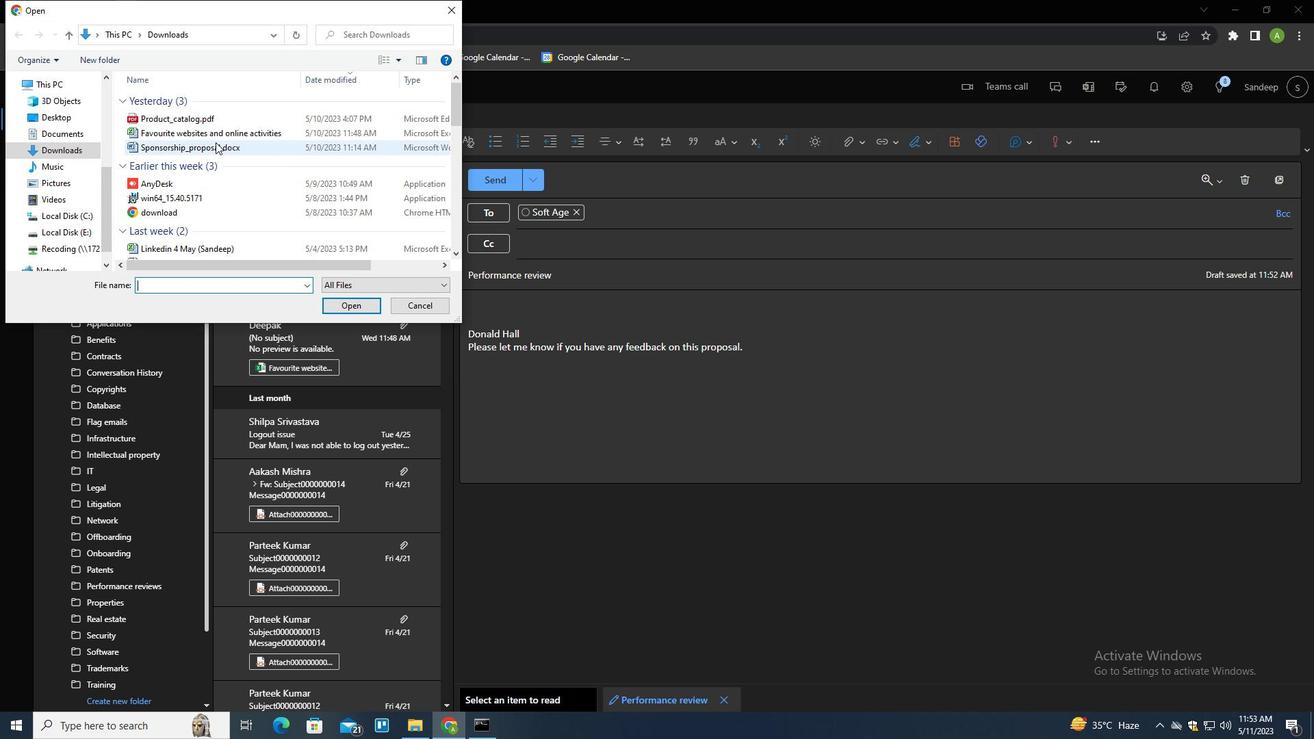 
Action: Mouse pressed left at (215, 146)
Screenshot: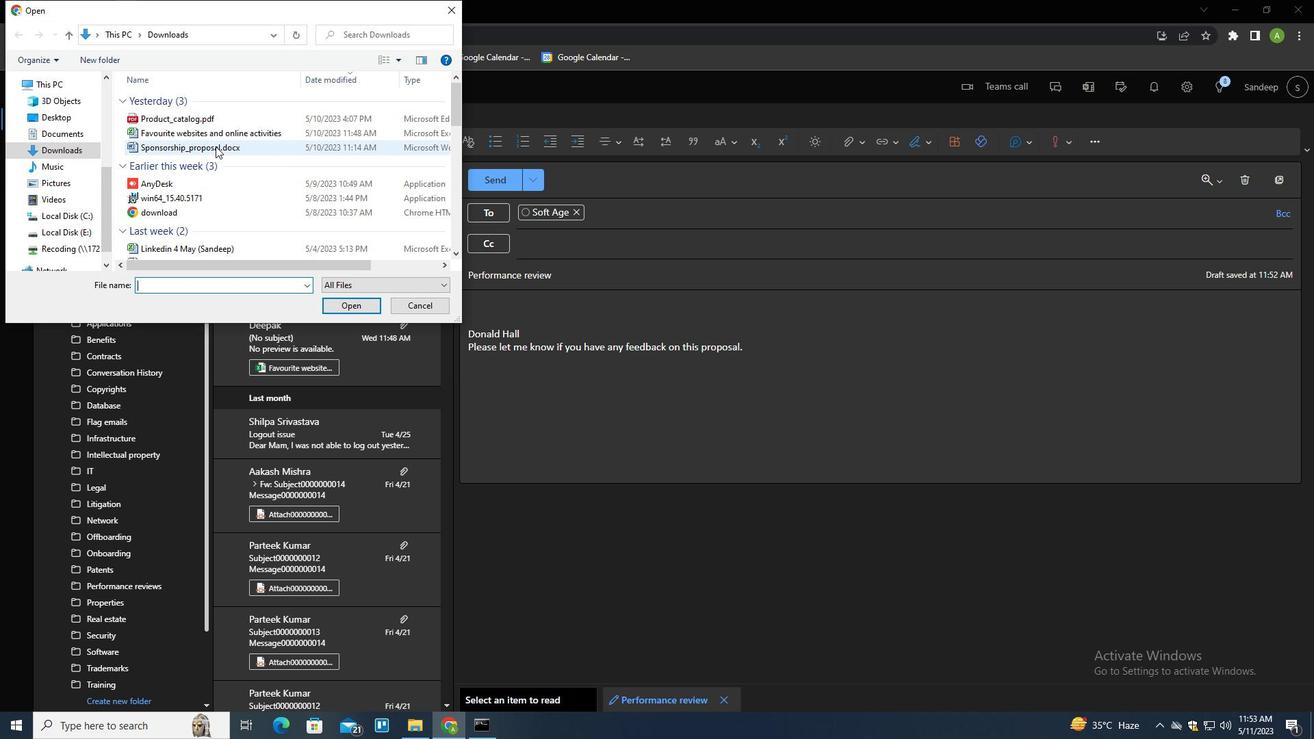 
Action: Key pressed <Key.f2><Key.shift>DESIGN<Key.shift>_DOCUMENTS.DOCS<Key.backspace>X<Key.enter>
Screenshot: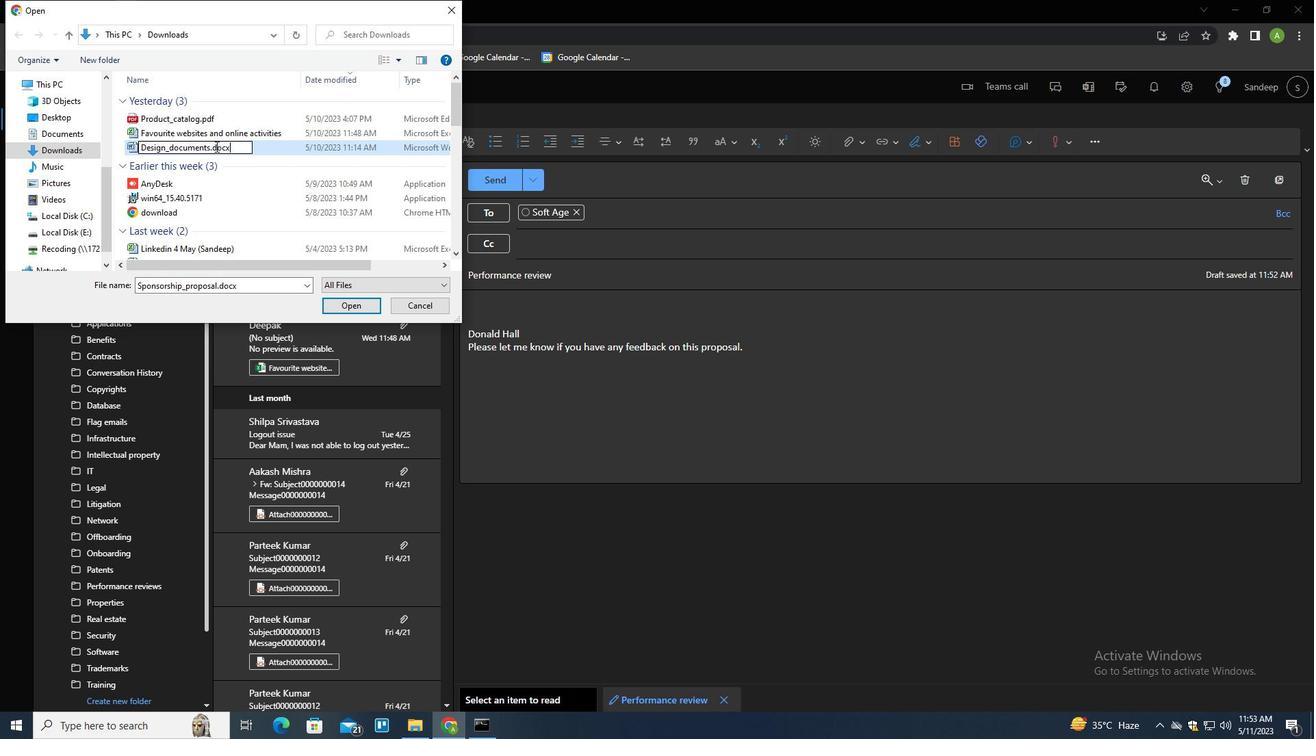 
Action: Mouse pressed left at (215, 146)
Screenshot: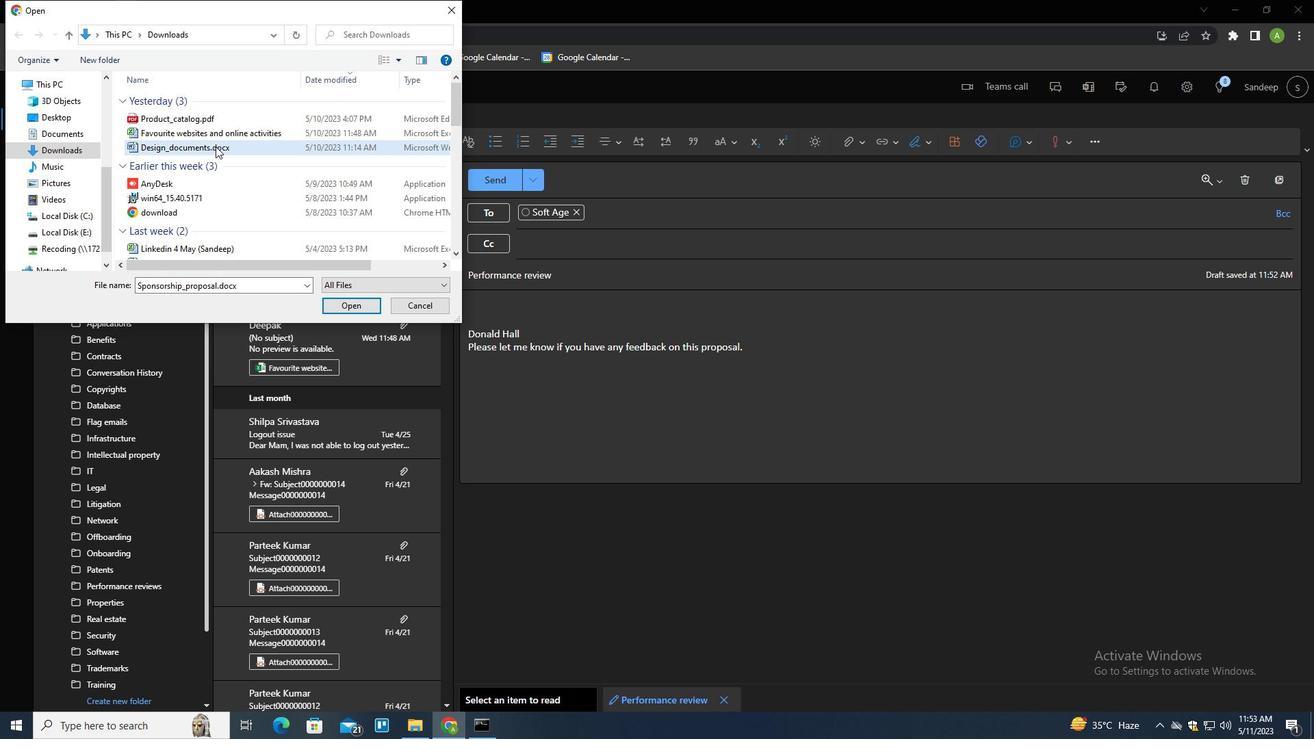 
Action: Mouse moved to (339, 304)
Screenshot: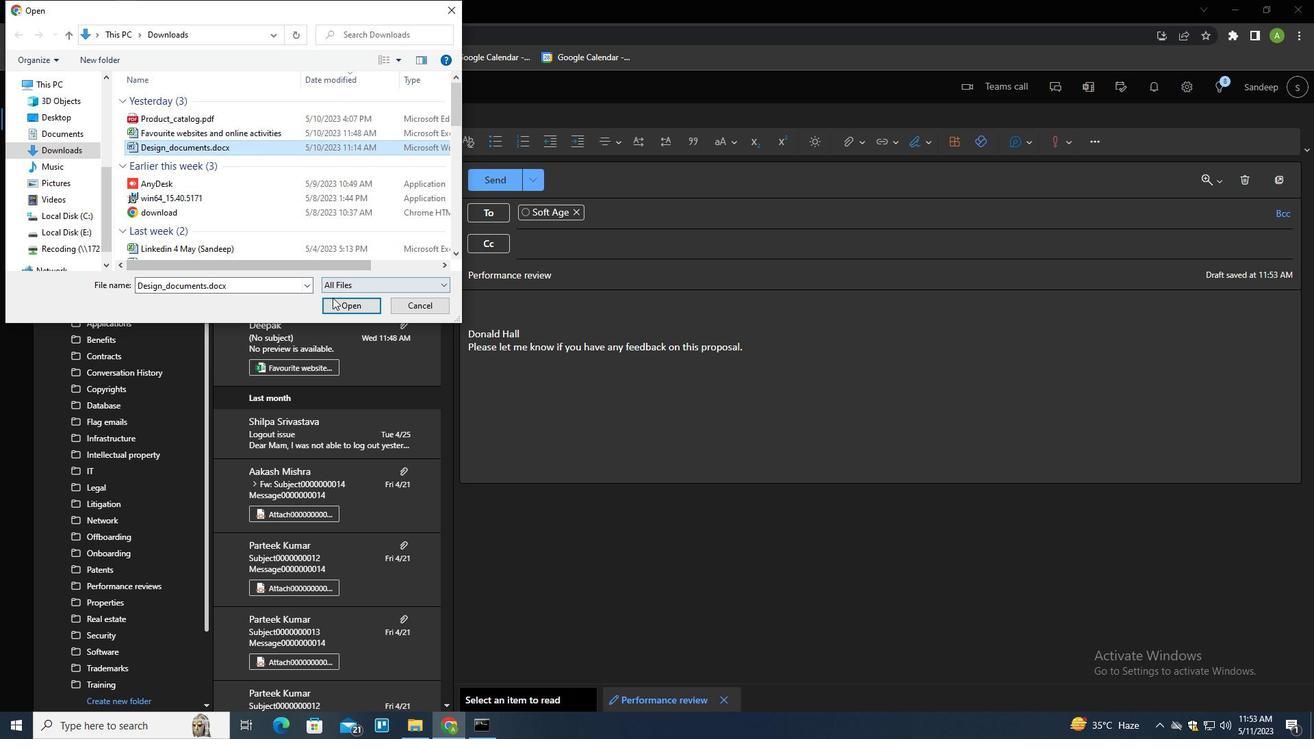 
Action: Mouse pressed left at (339, 304)
Screenshot: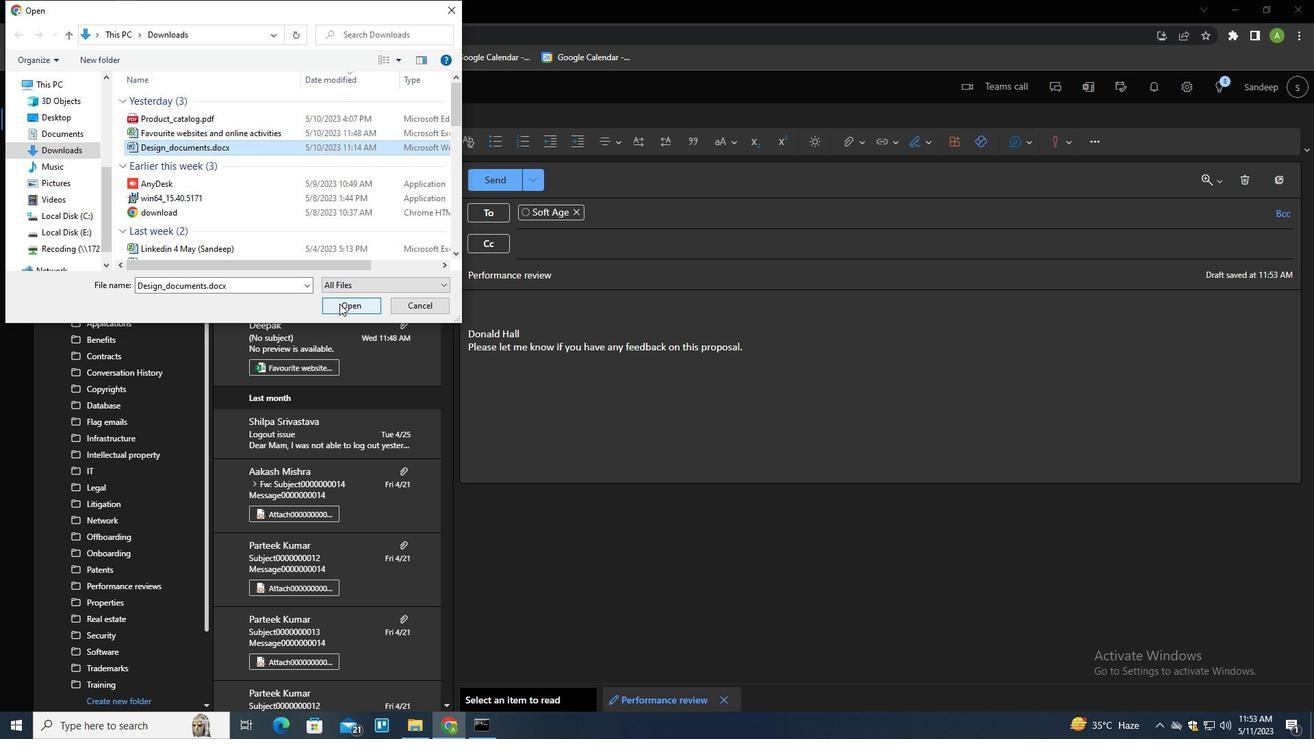 
Action: Mouse moved to (169, 612)
Screenshot: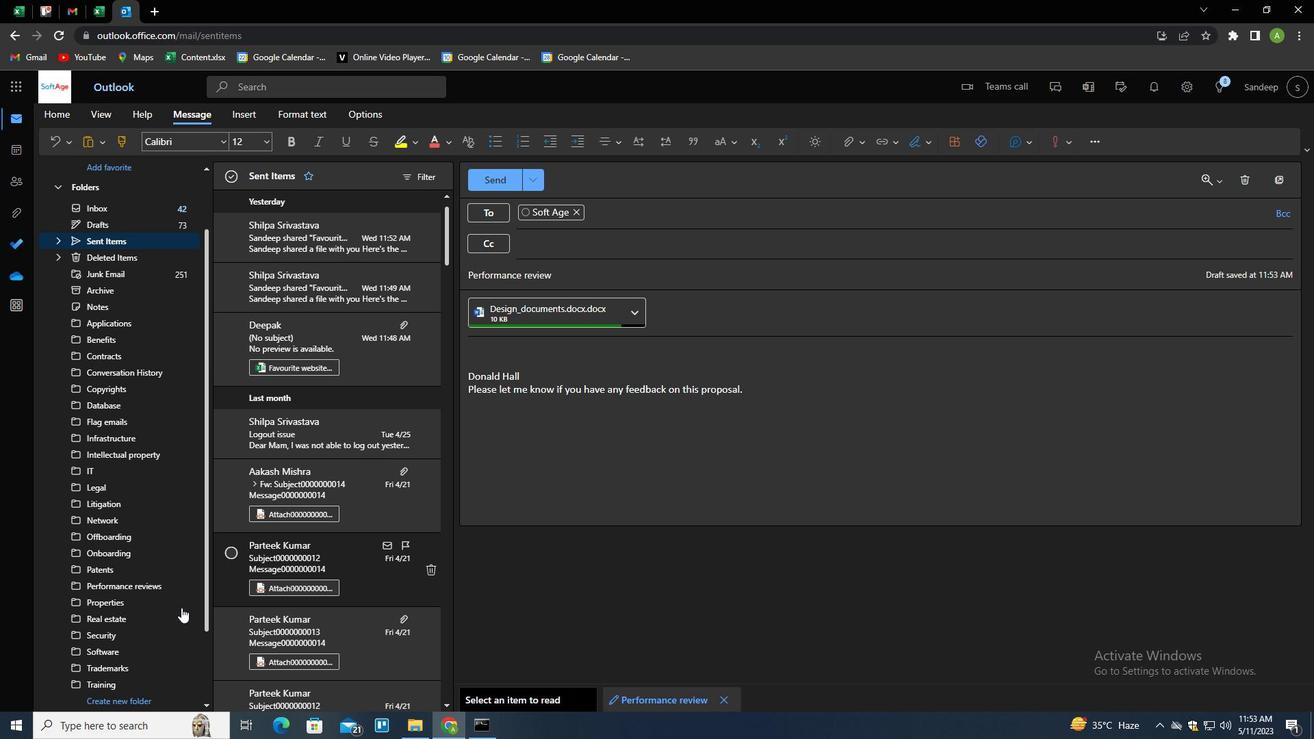 
Action: Mouse scrolled (169, 612) with delta (0, 0)
Screenshot: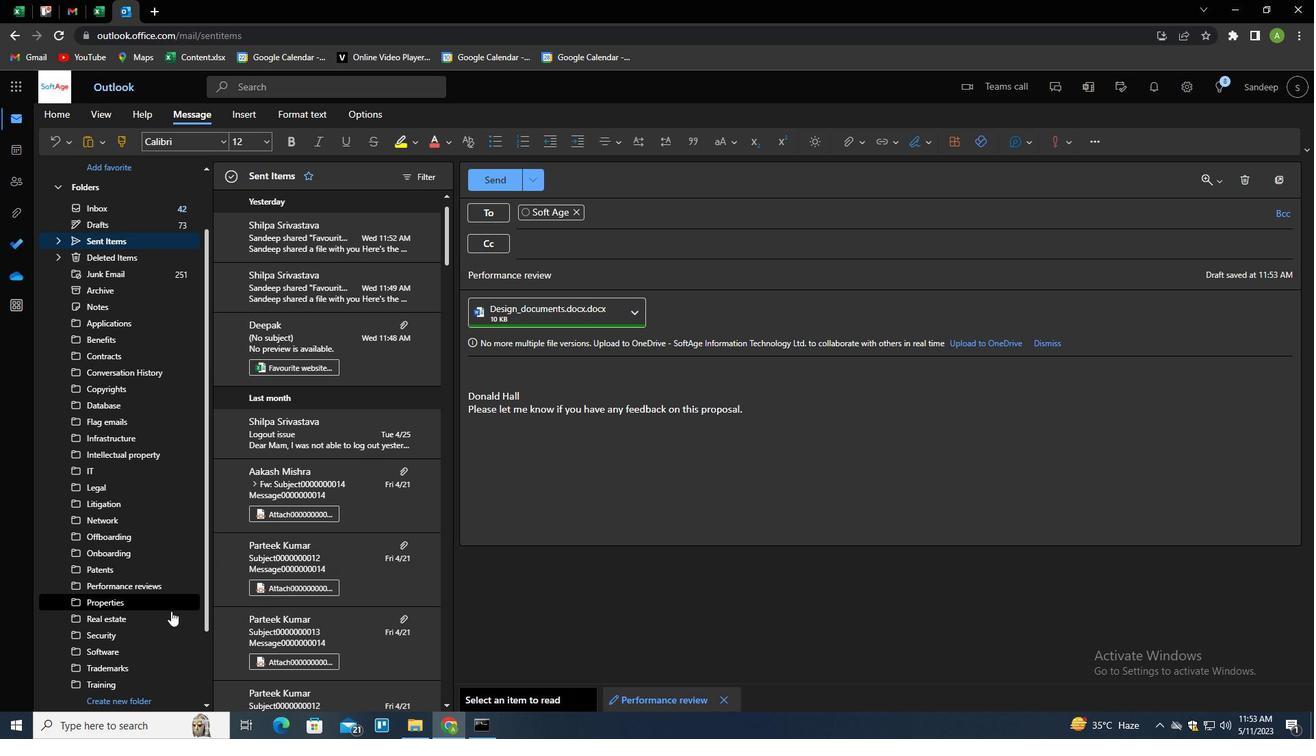 
Action: Mouse scrolled (169, 612) with delta (0, 0)
Screenshot: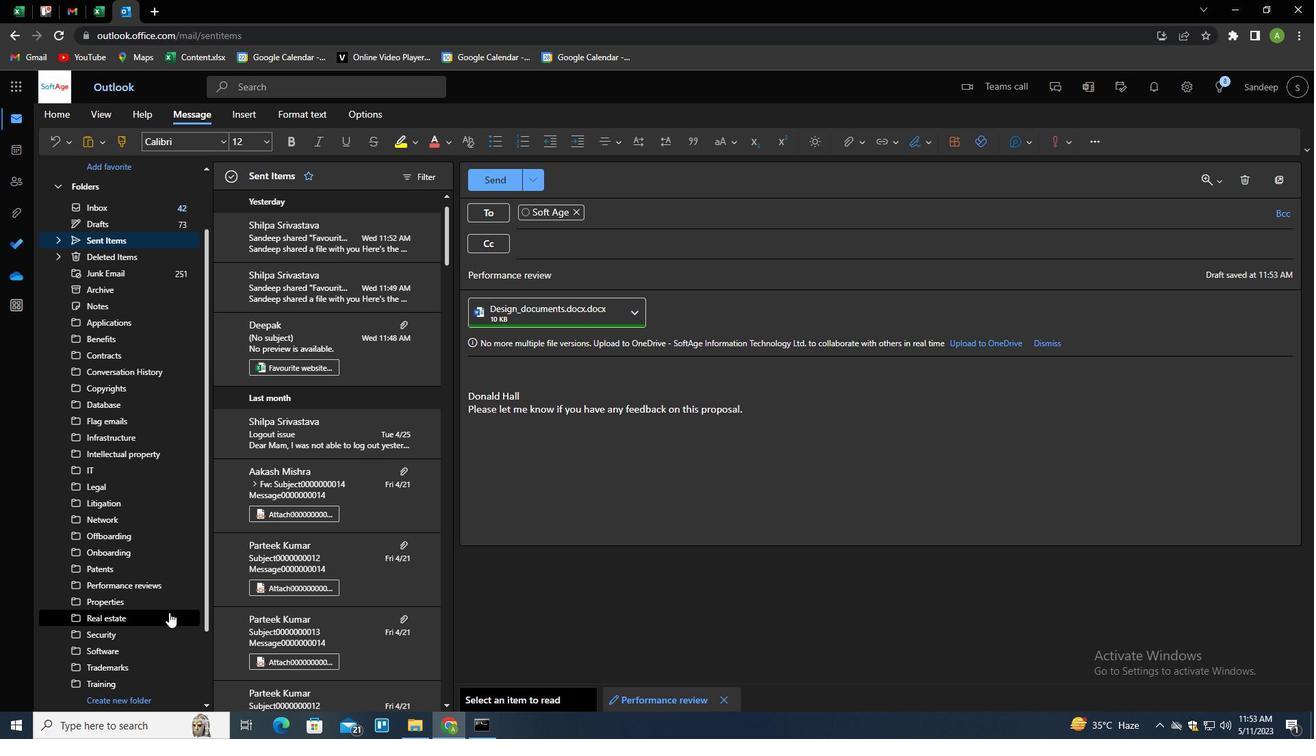 
Action: Mouse moved to (152, 613)
Screenshot: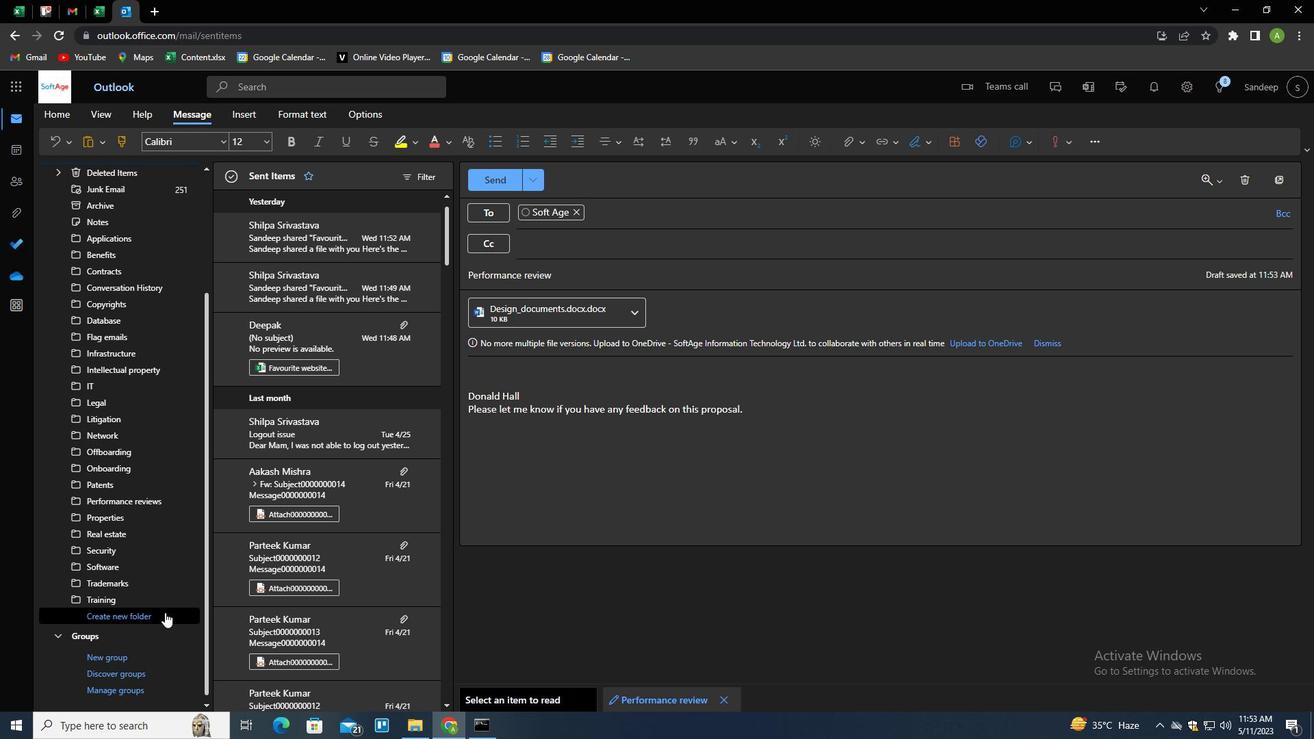 
Action: Mouse pressed left at (152, 613)
Screenshot: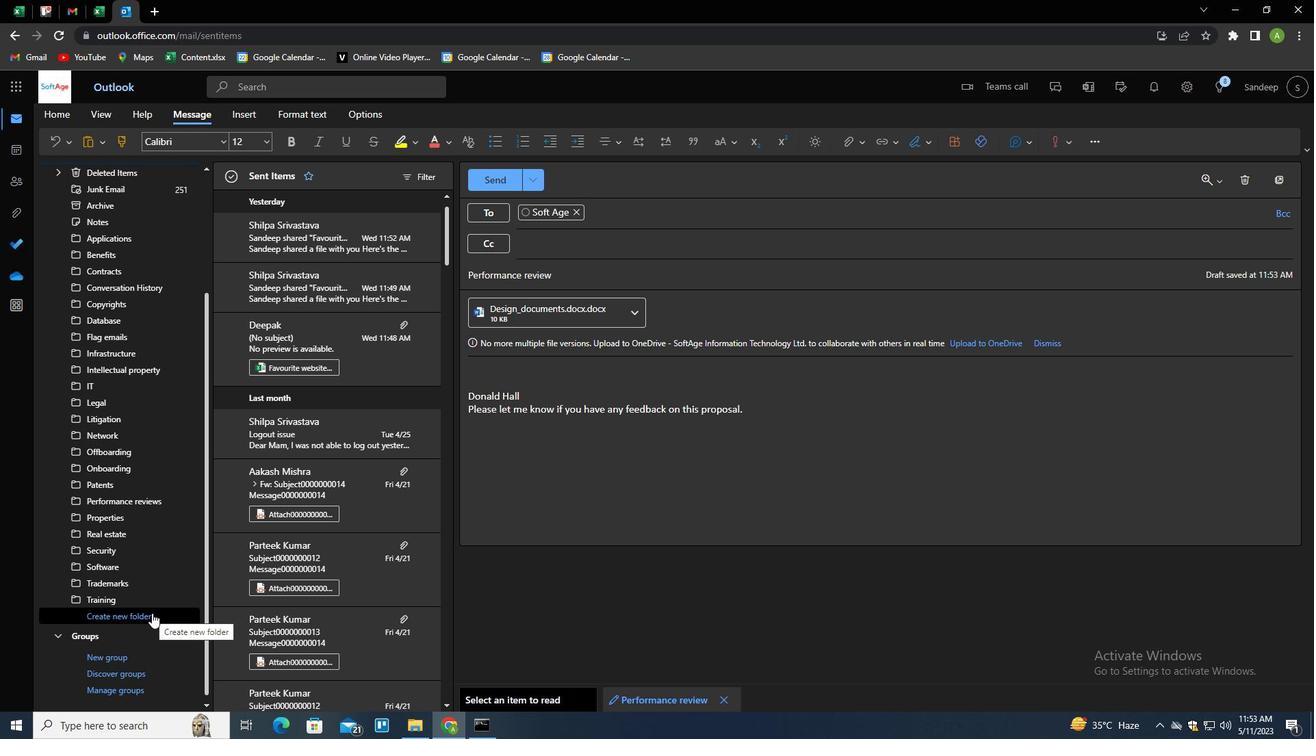 
Action: Key pressed <Key.shift>MORTGAGES<Key.enter>
Screenshot: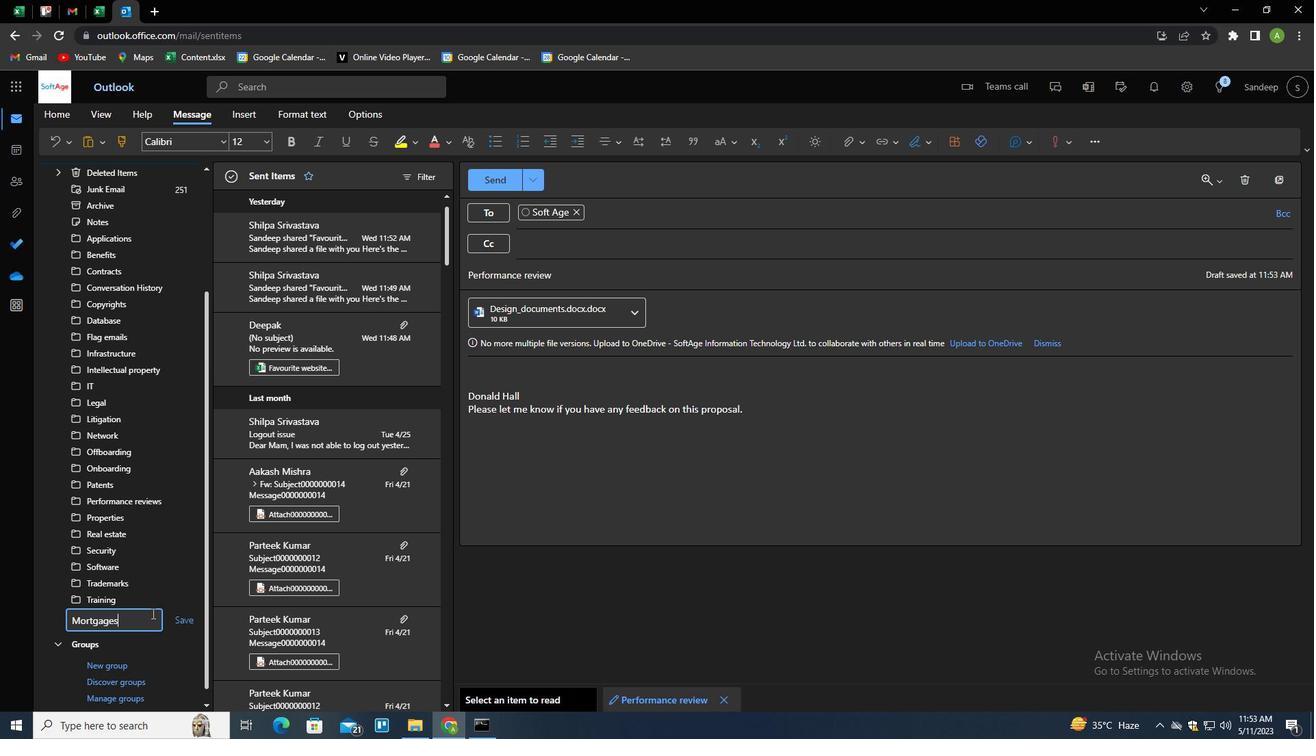 
Action: Mouse moved to (490, 175)
Screenshot: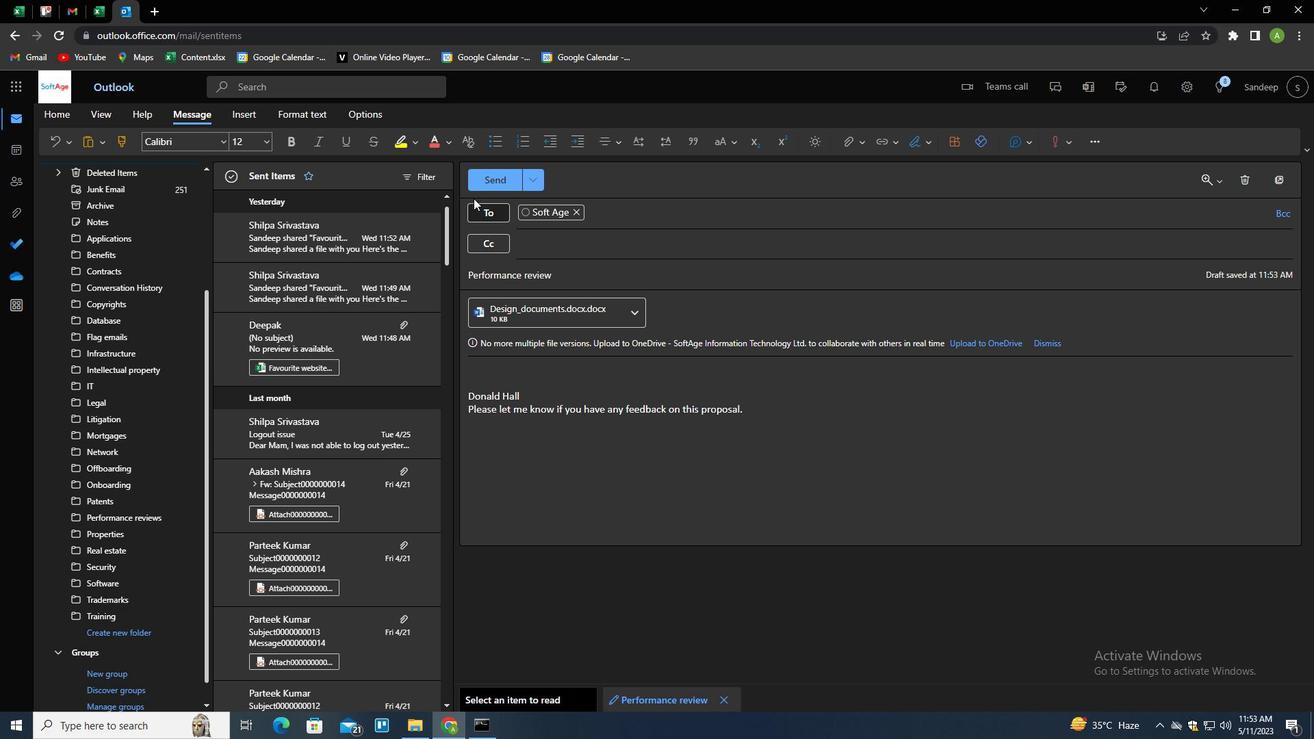 
Action: Mouse pressed left at (490, 175)
Screenshot: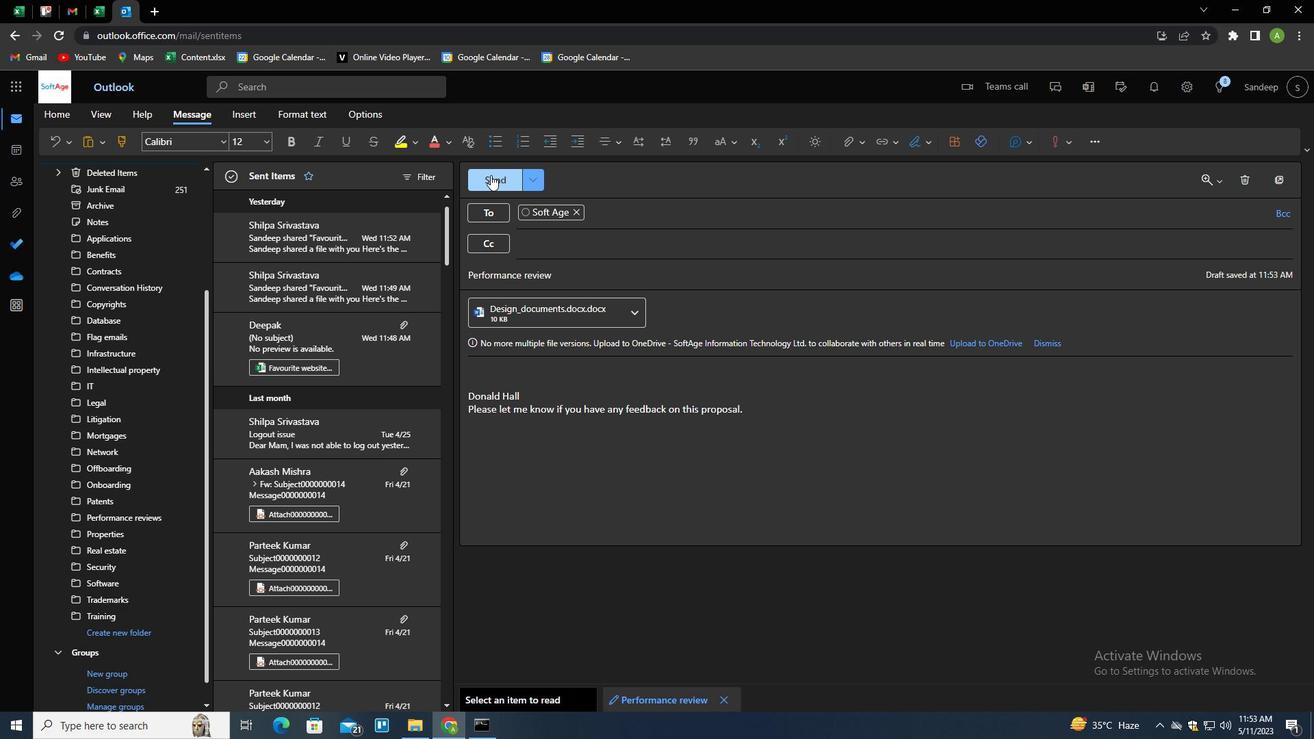 
Action: Mouse moved to (115, 298)
Screenshot: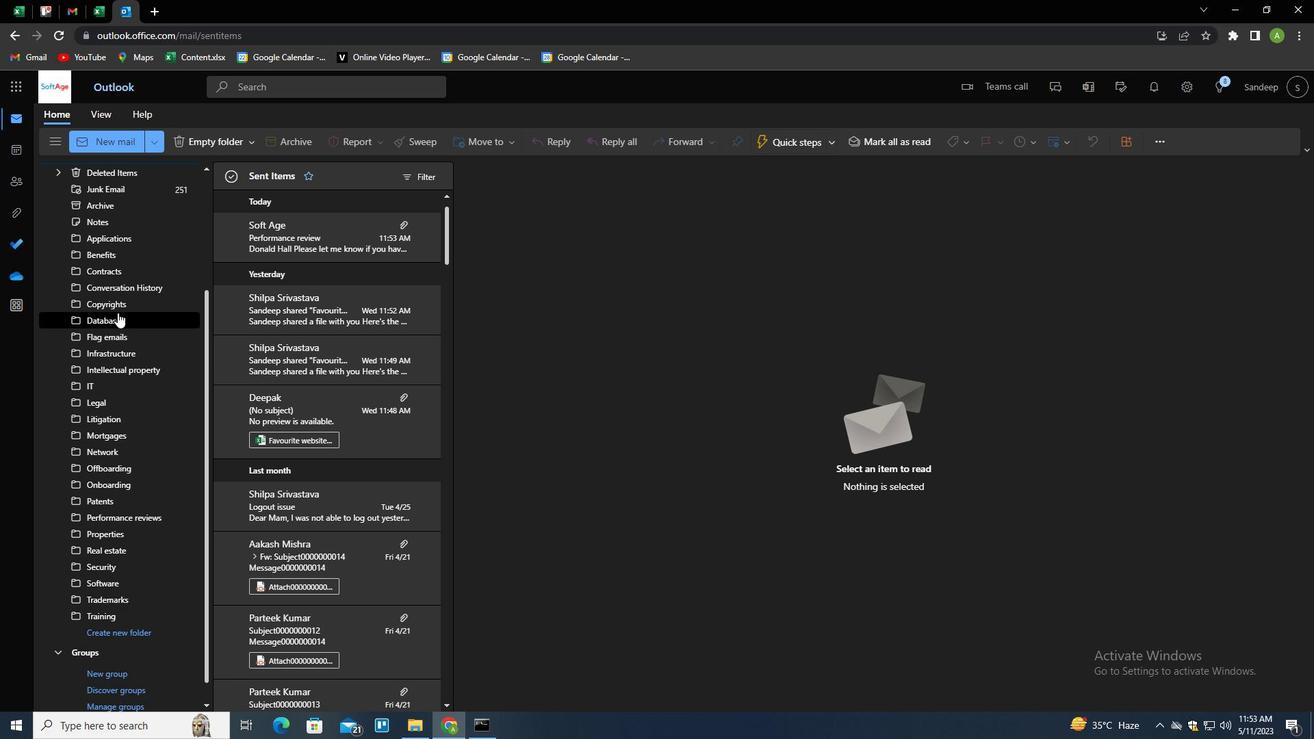 
Action: Mouse scrolled (115, 299) with delta (0, 0)
Screenshot: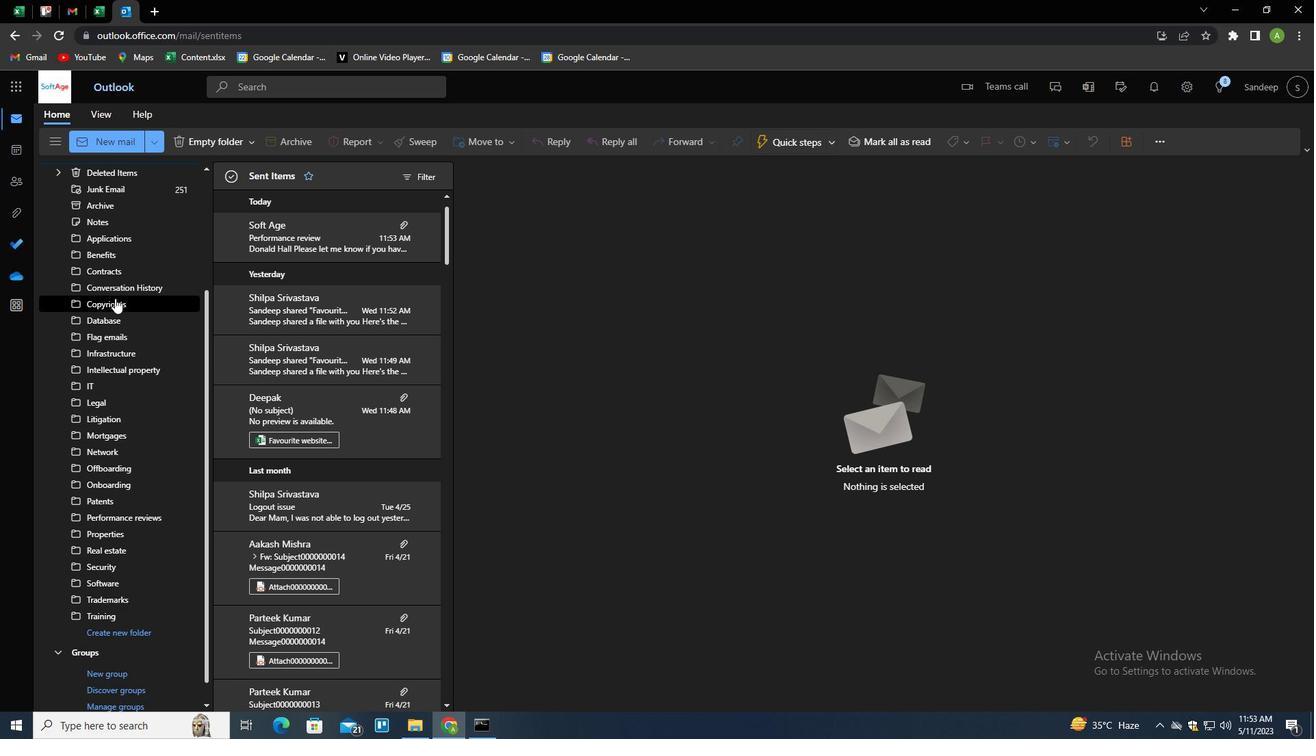 
Action: Mouse scrolled (115, 299) with delta (0, 0)
Screenshot: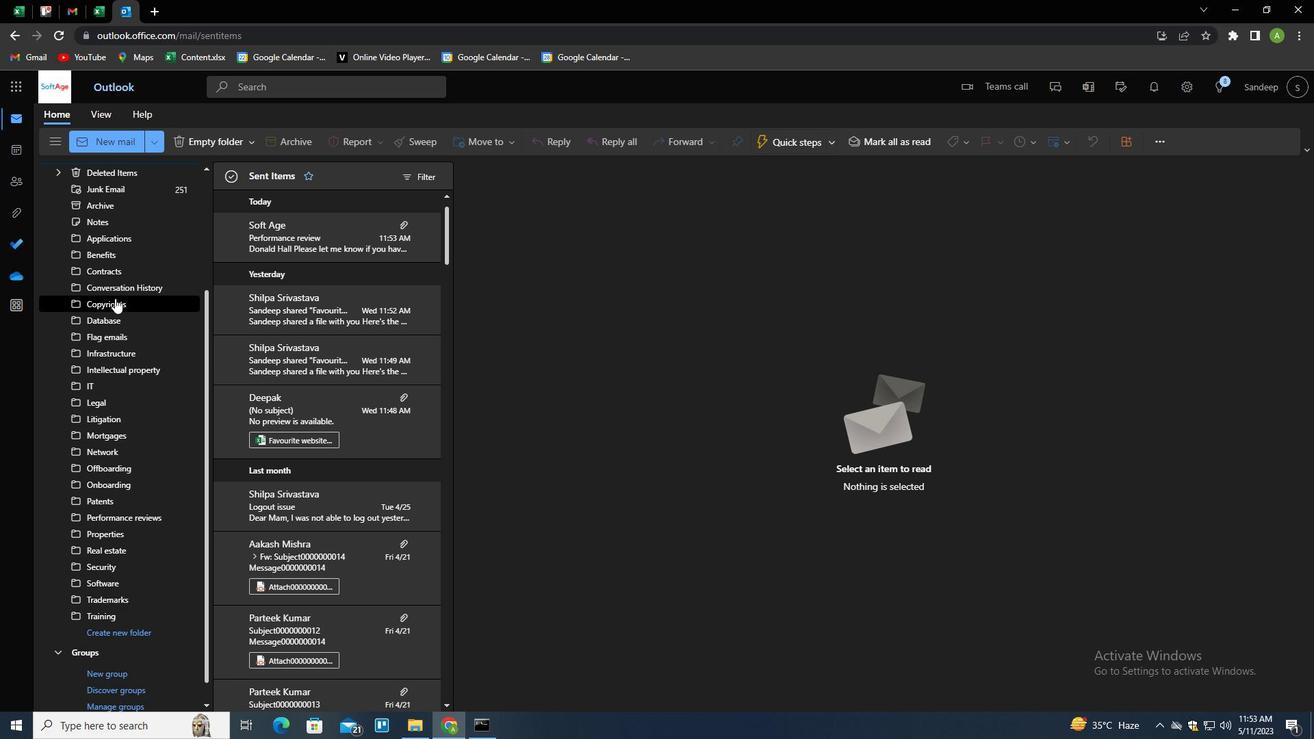 
Action: Mouse moved to (115, 297)
Screenshot: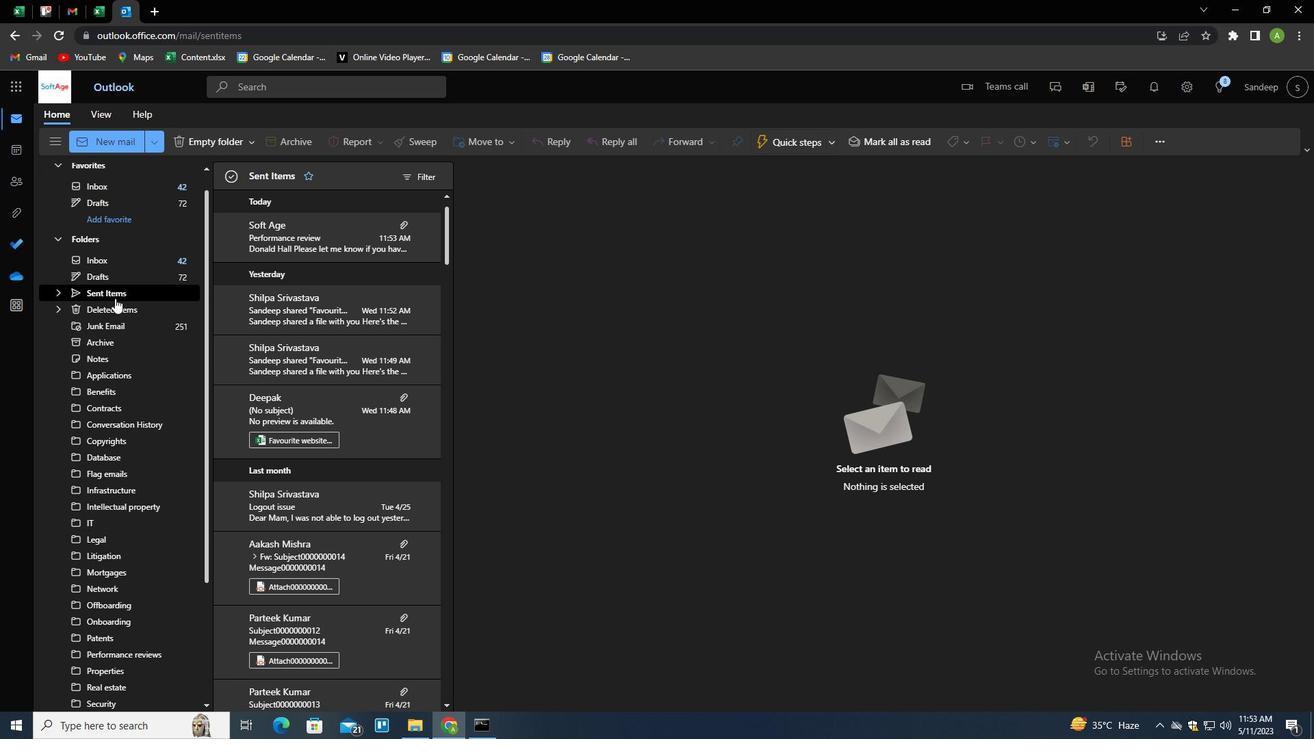 
Action: Mouse pressed left at (115, 297)
Screenshot: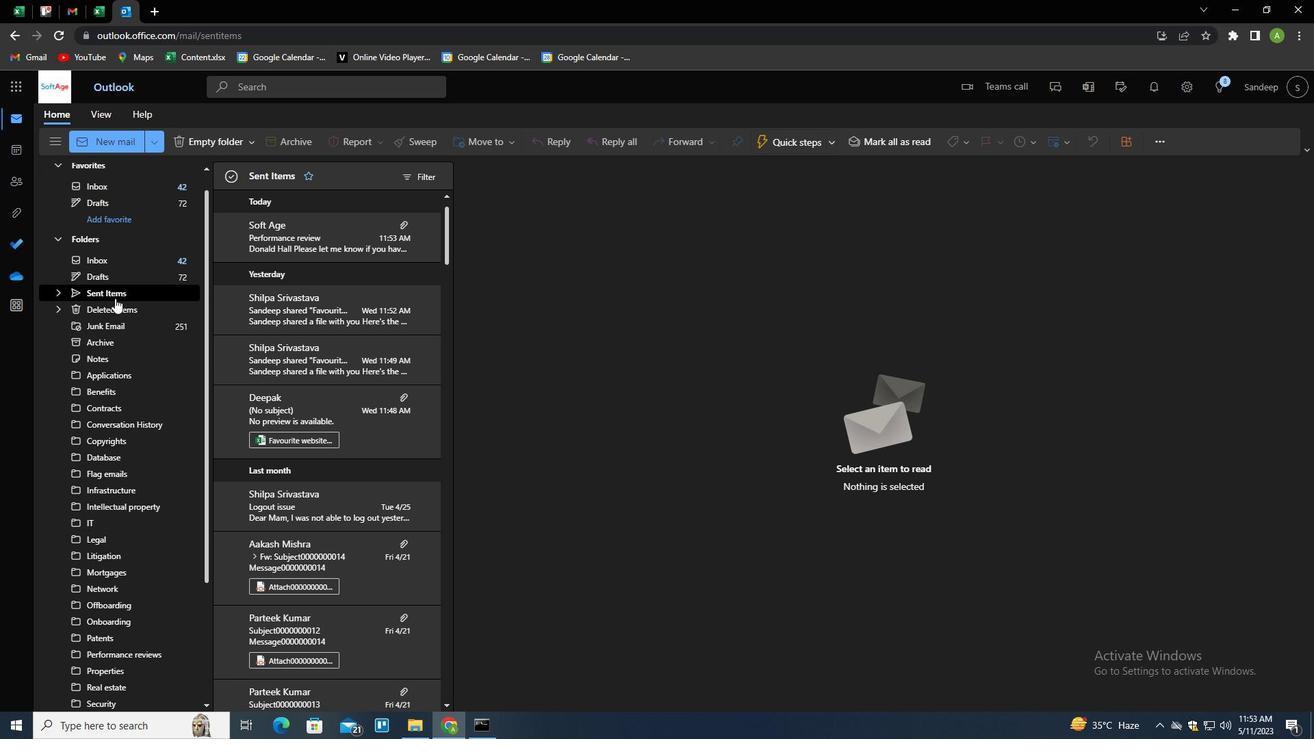 
Action: Mouse moved to (269, 253)
Screenshot: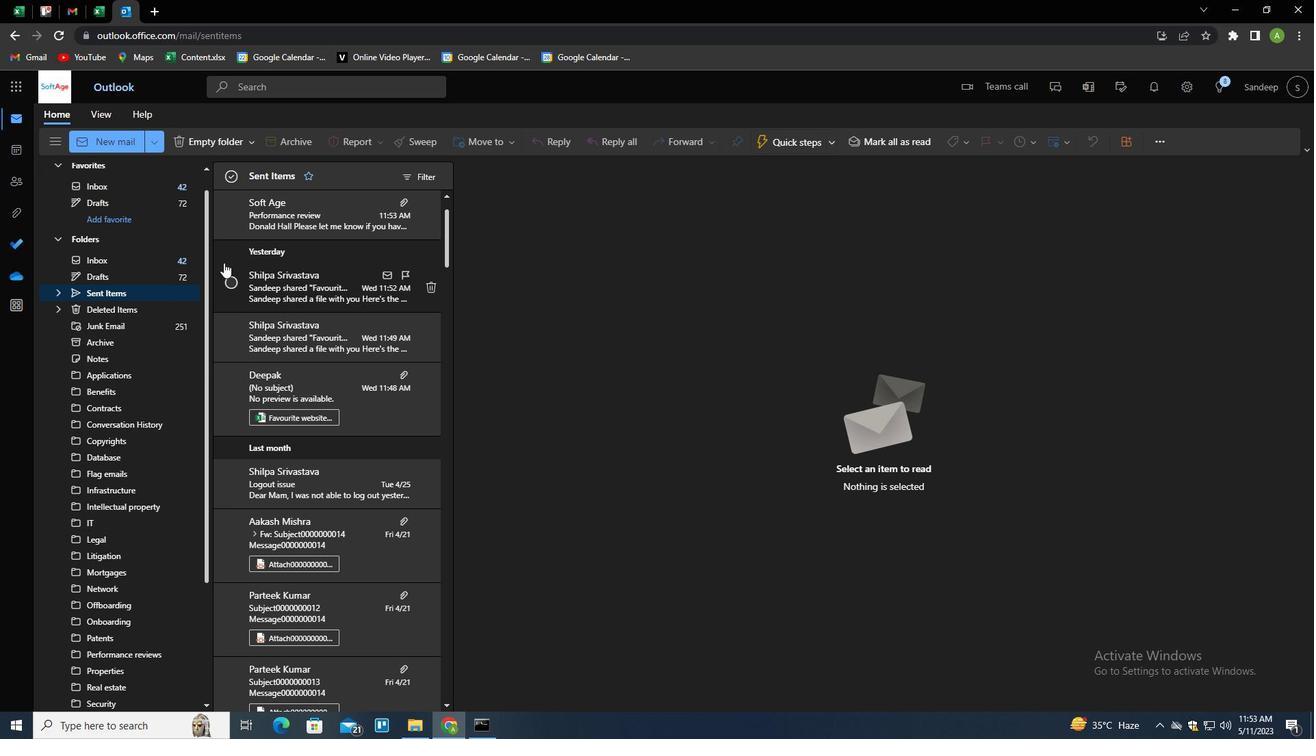 
Action: Mouse scrolled (269, 254) with delta (0, 0)
Screenshot: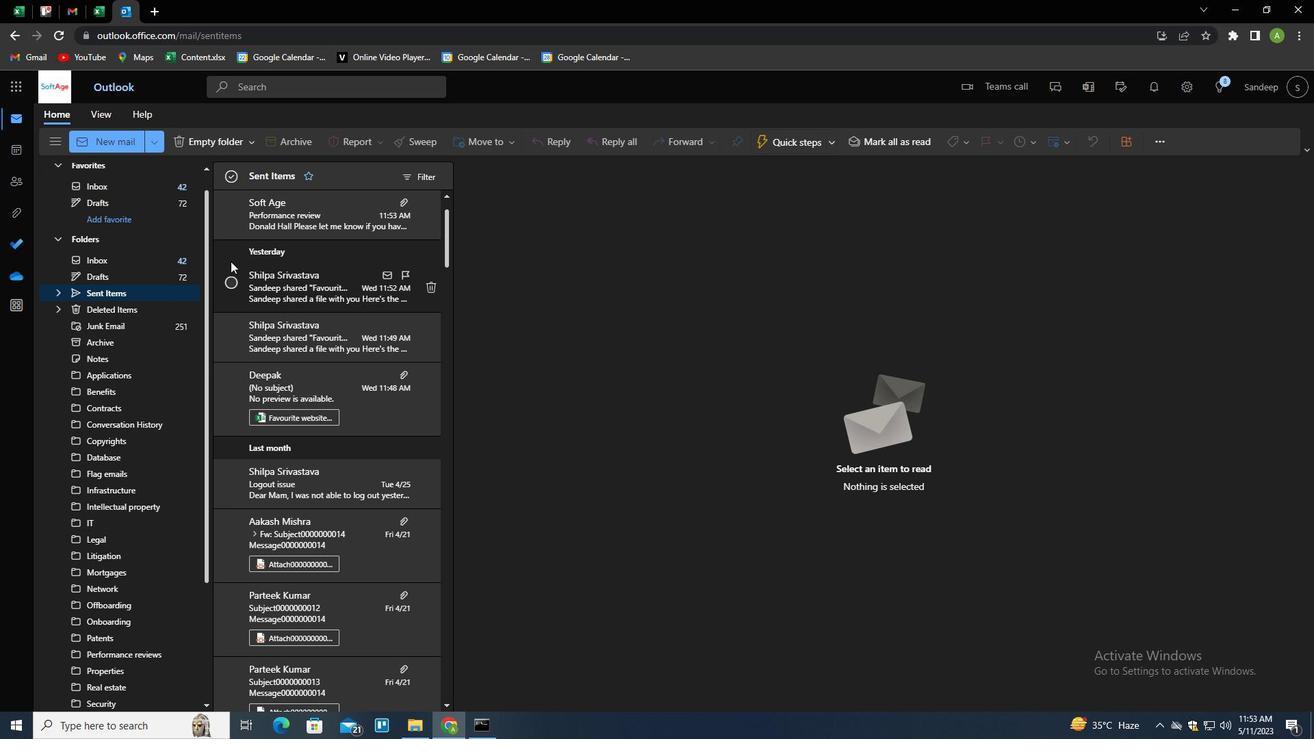 
Action: Mouse moved to (269, 253)
Screenshot: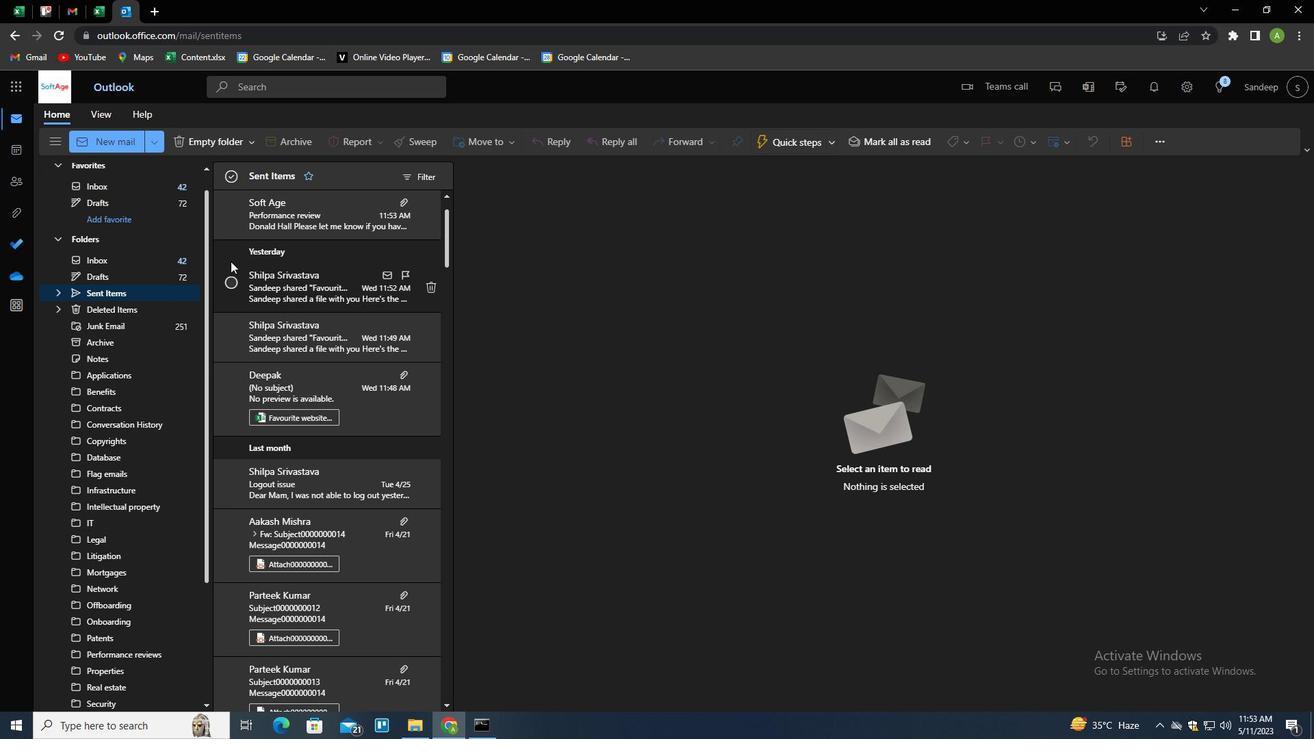 
Action: Mouse scrolled (269, 254) with delta (0, 0)
Screenshot: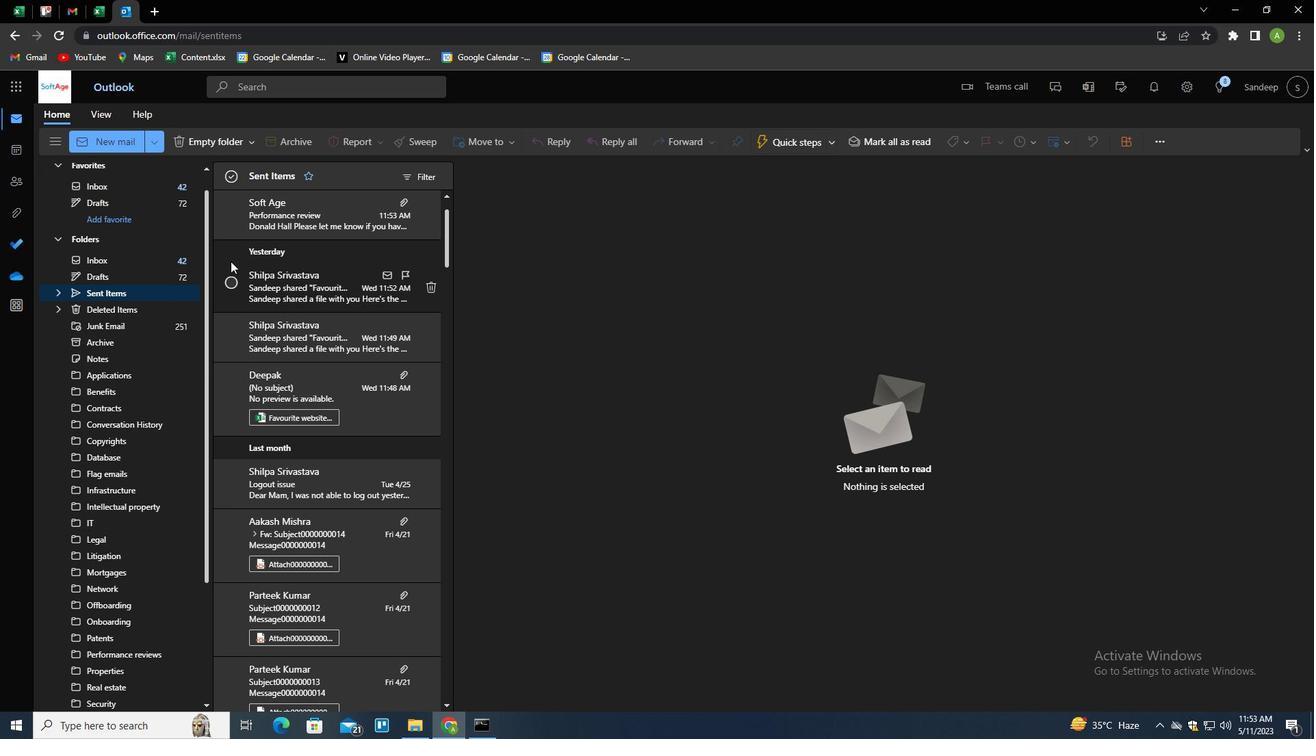
Action: Mouse scrolled (269, 254) with delta (0, 0)
Screenshot: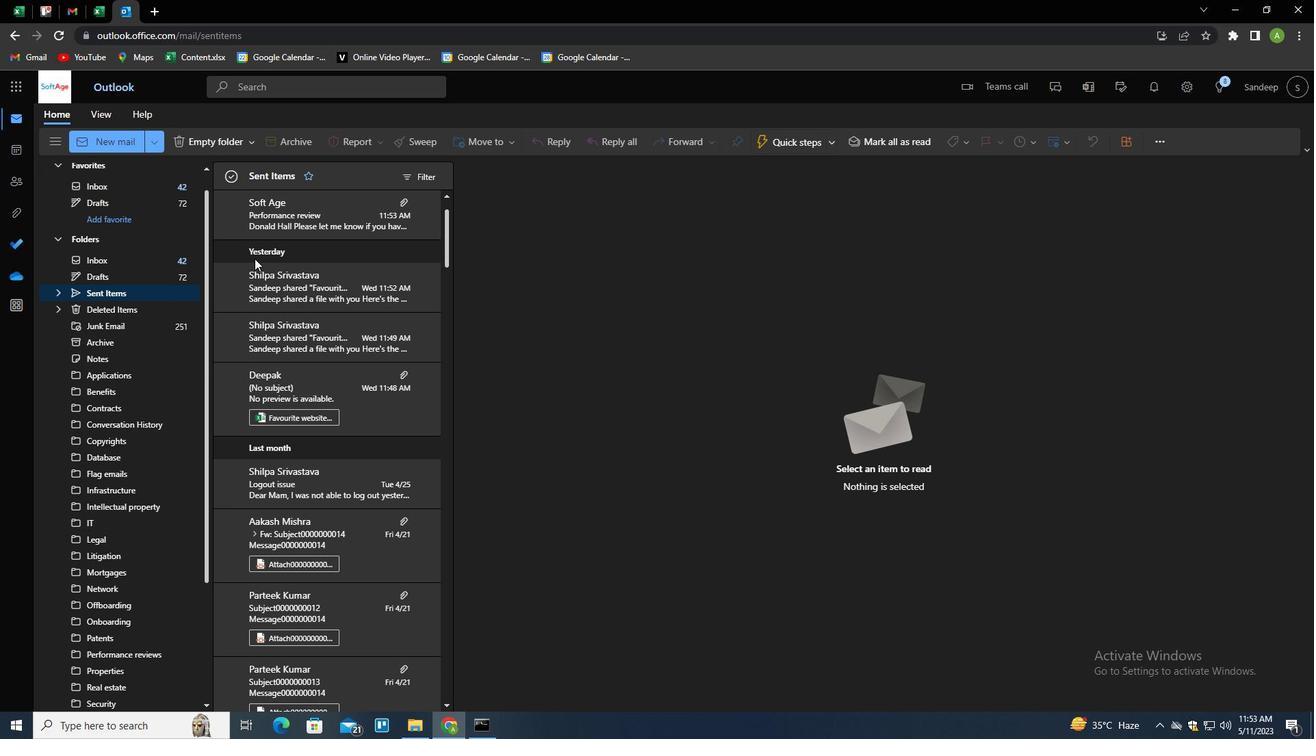 
Action: Mouse moved to (290, 238)
Screenshot: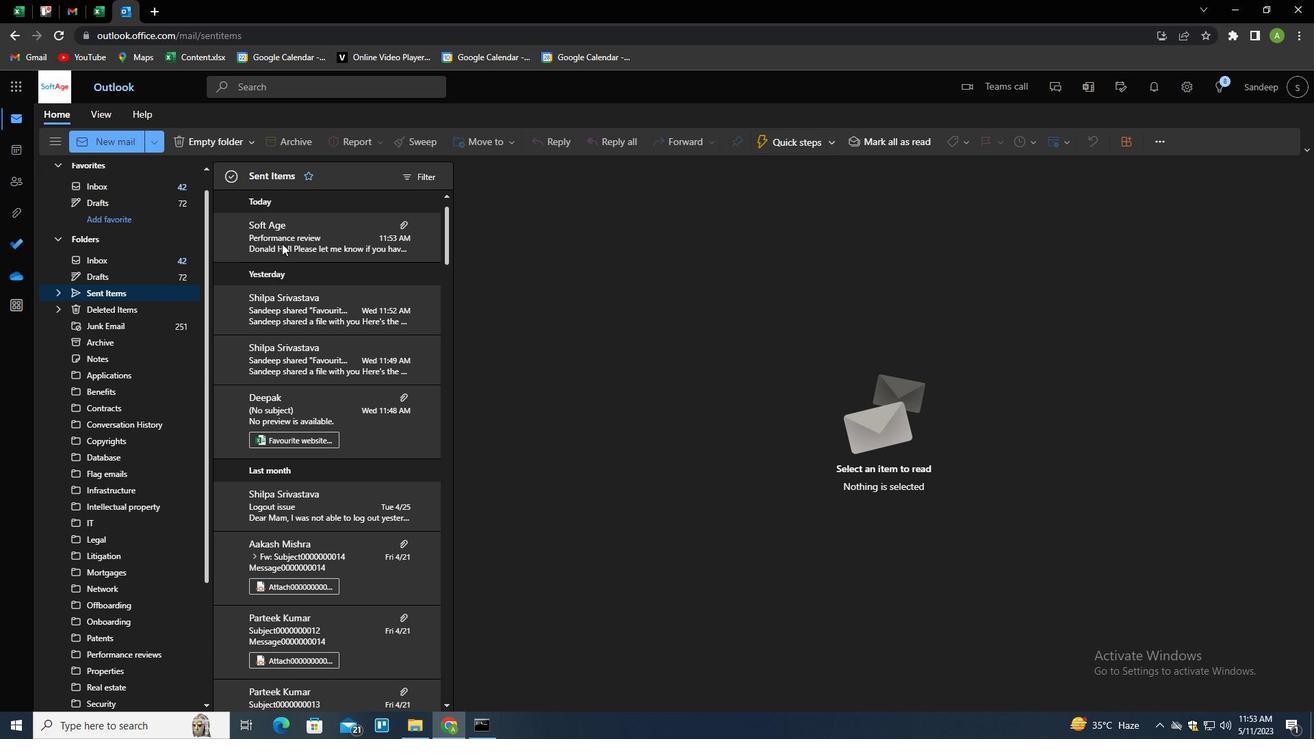 
Action: Mouse pressed right at (290, 238)
Screenshot: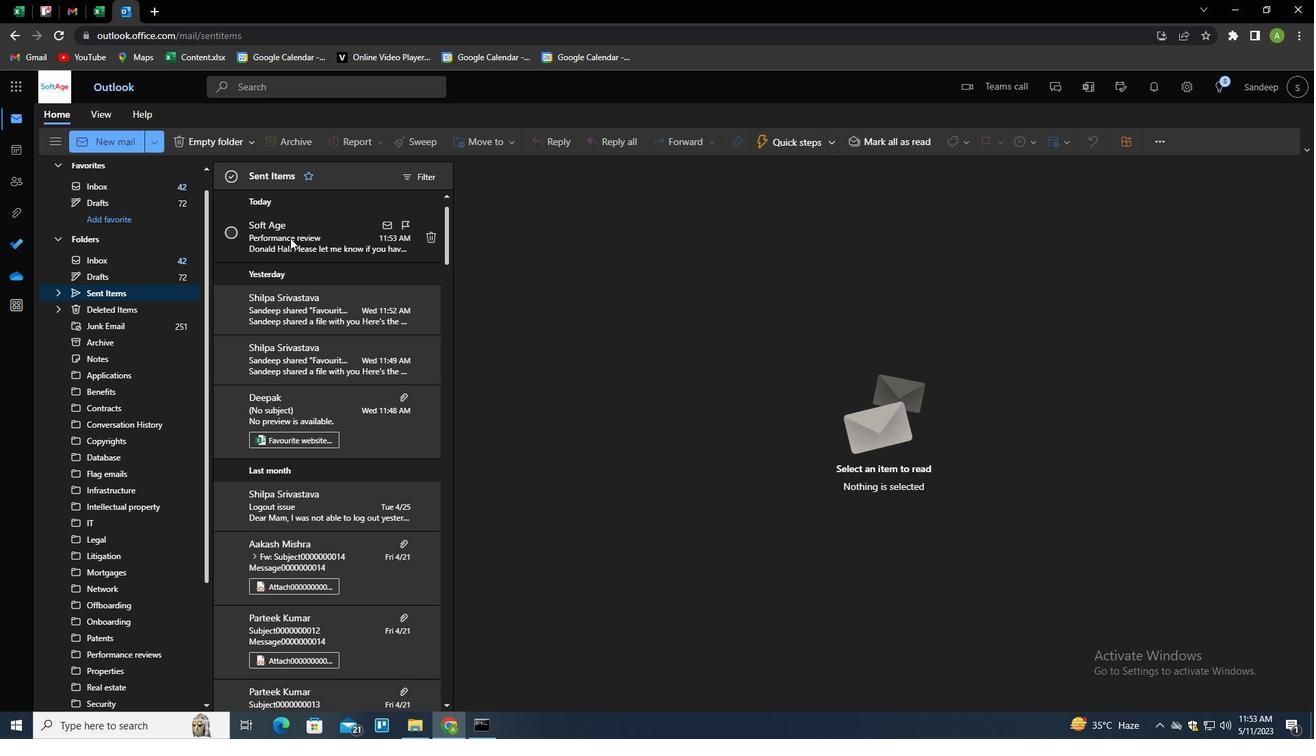 
Action: Mouse moved to (323, 293)
Screenshot: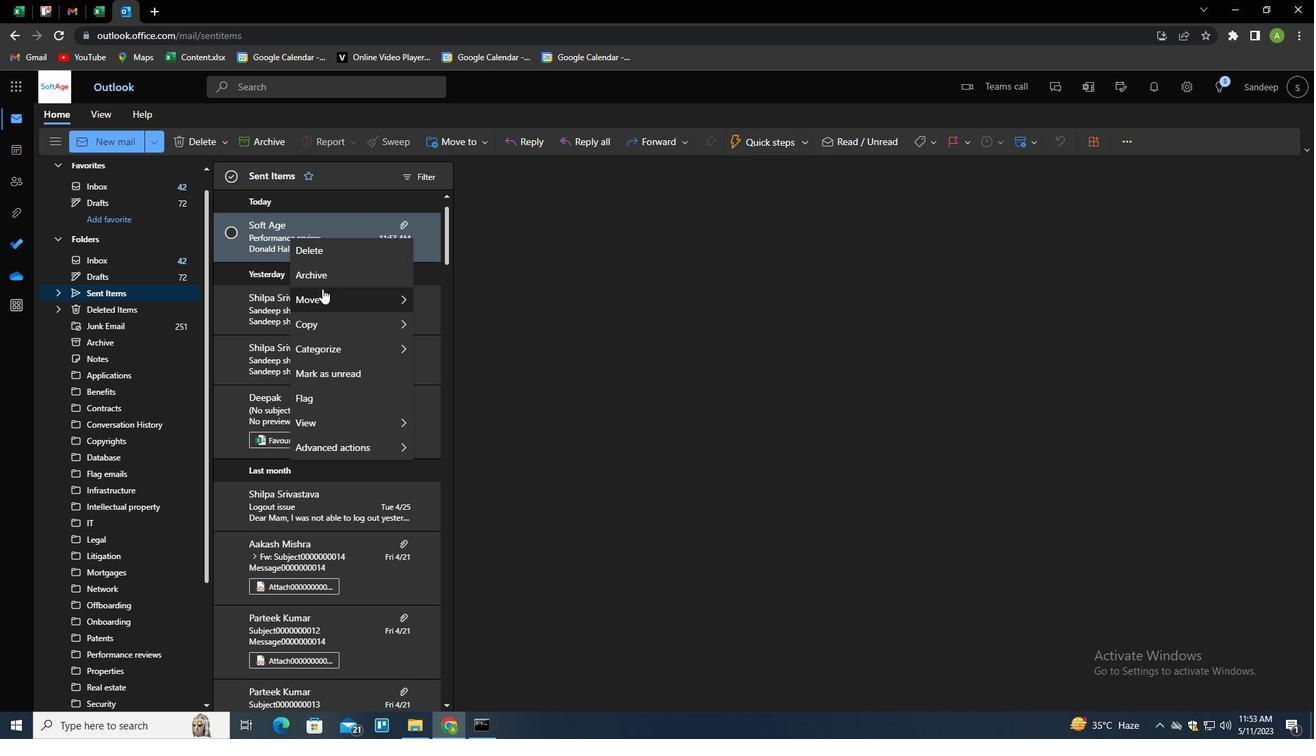 
Action: Mouse pressed left at (323, 293)
Screenshot: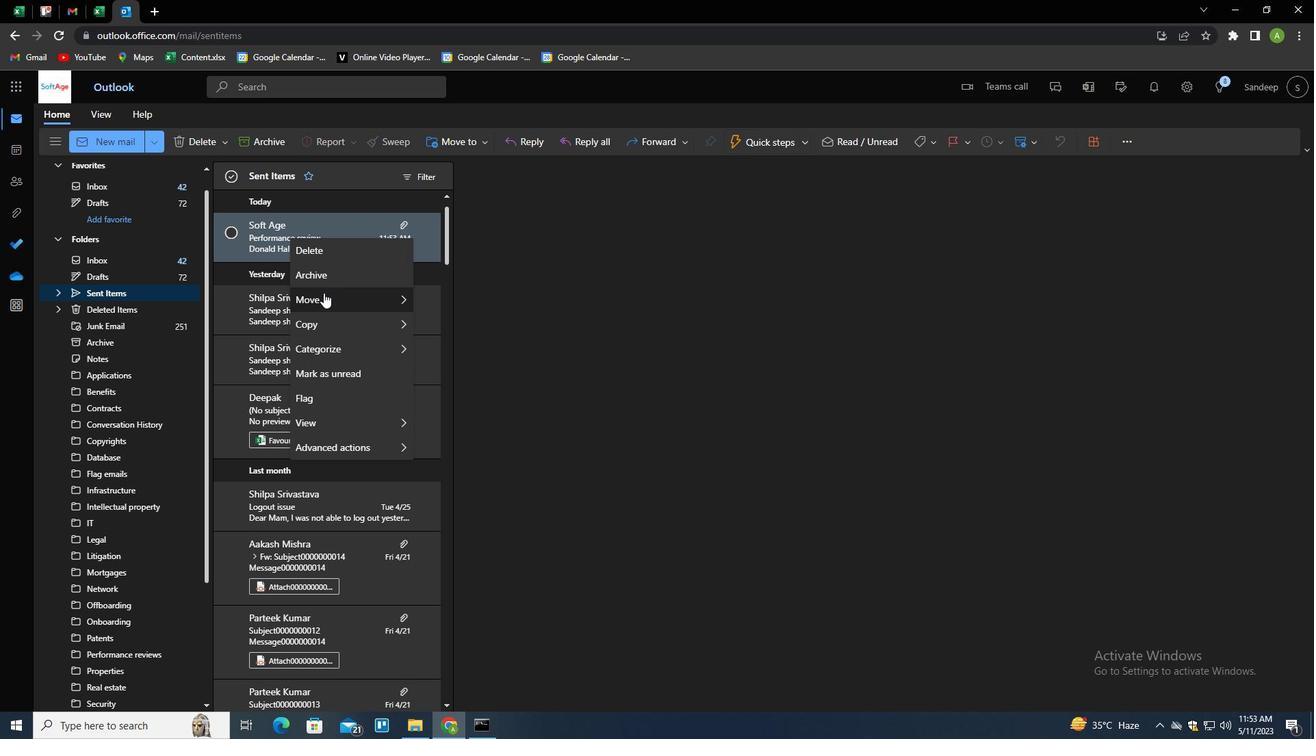 
Action: Mouse moved to (453, 296)
Screenshot: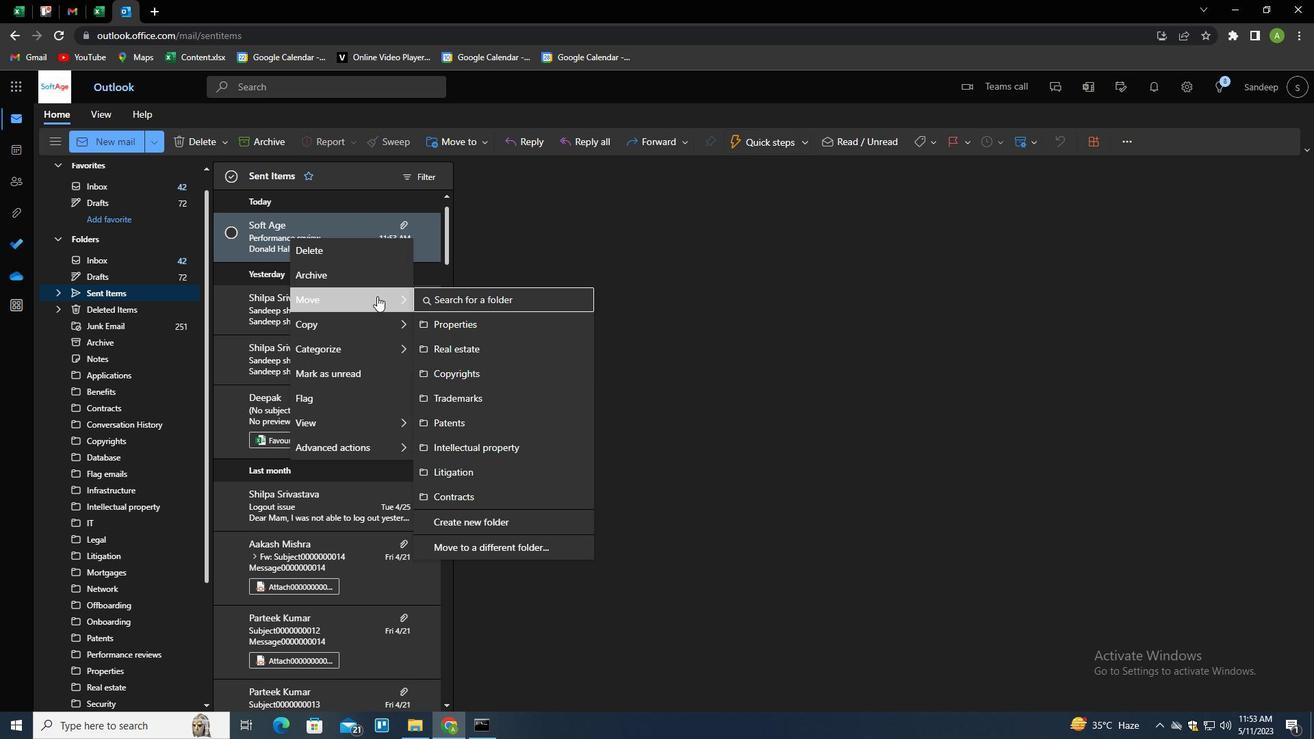 
Action: Mouse pressed left at (453, 296)
Screenshot: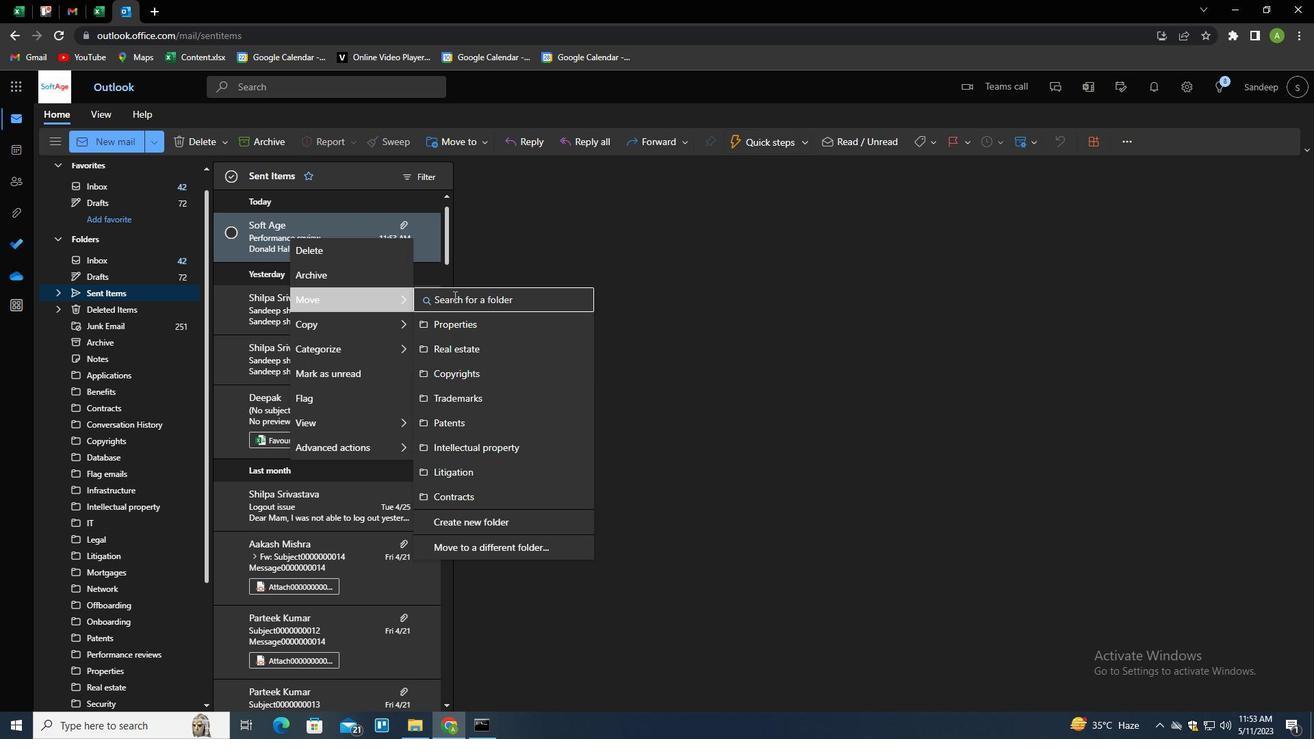 
Action: Key pressed <Key.shift>MORTAGES<Key.down><Key.enter>
Screenshot: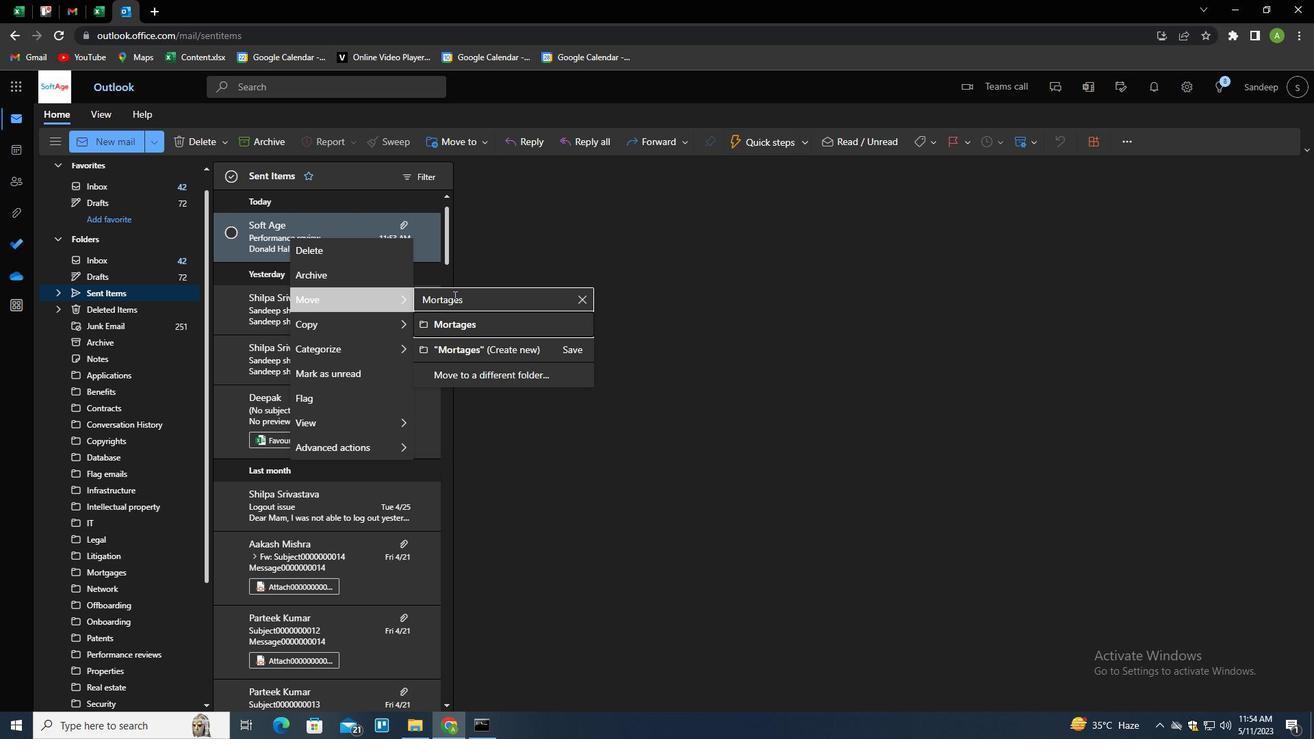 
